 Task: Create a due date automation trigger when advanced on, 2 hours before a card is due add dates with a due date.
Action: Mouse moved to (1183, 350)
Screenshot: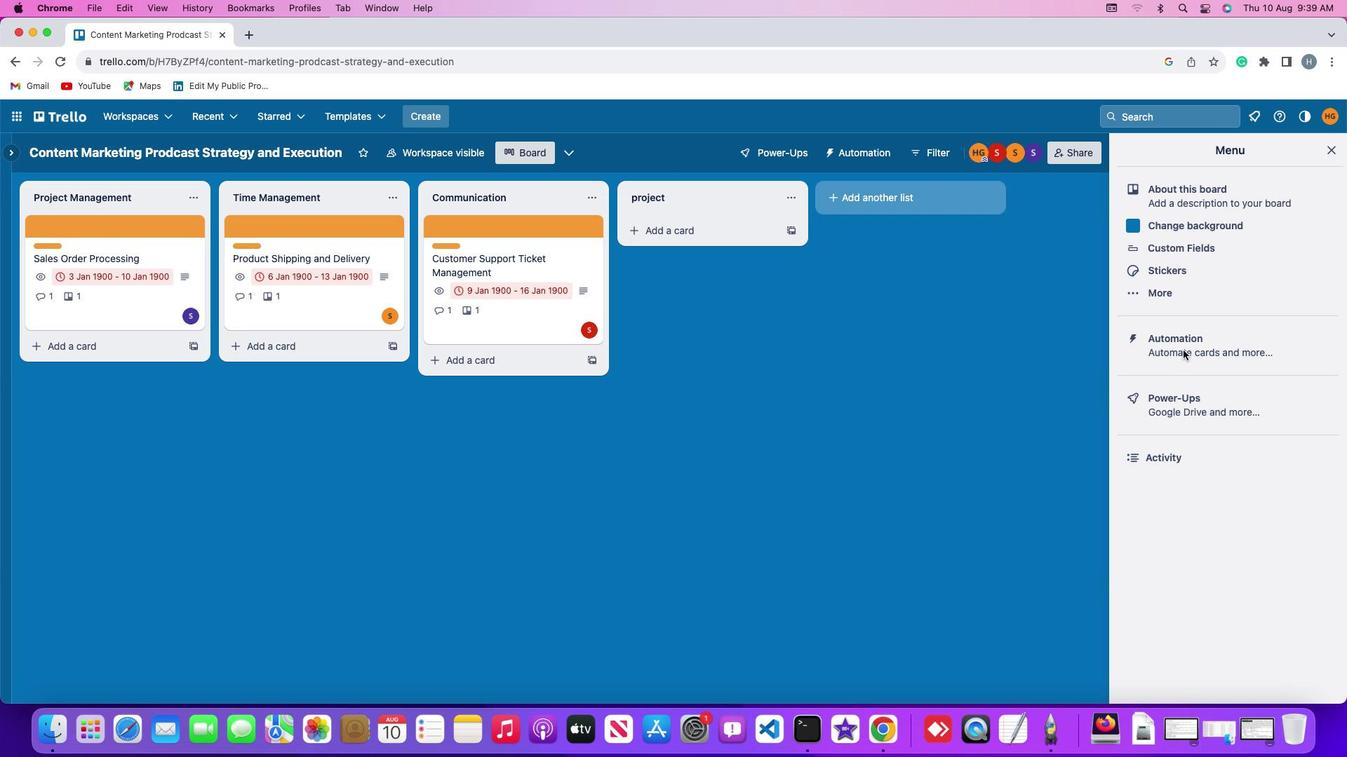 
Action: Mouse pressed left at (1183, 350)
Screenshot: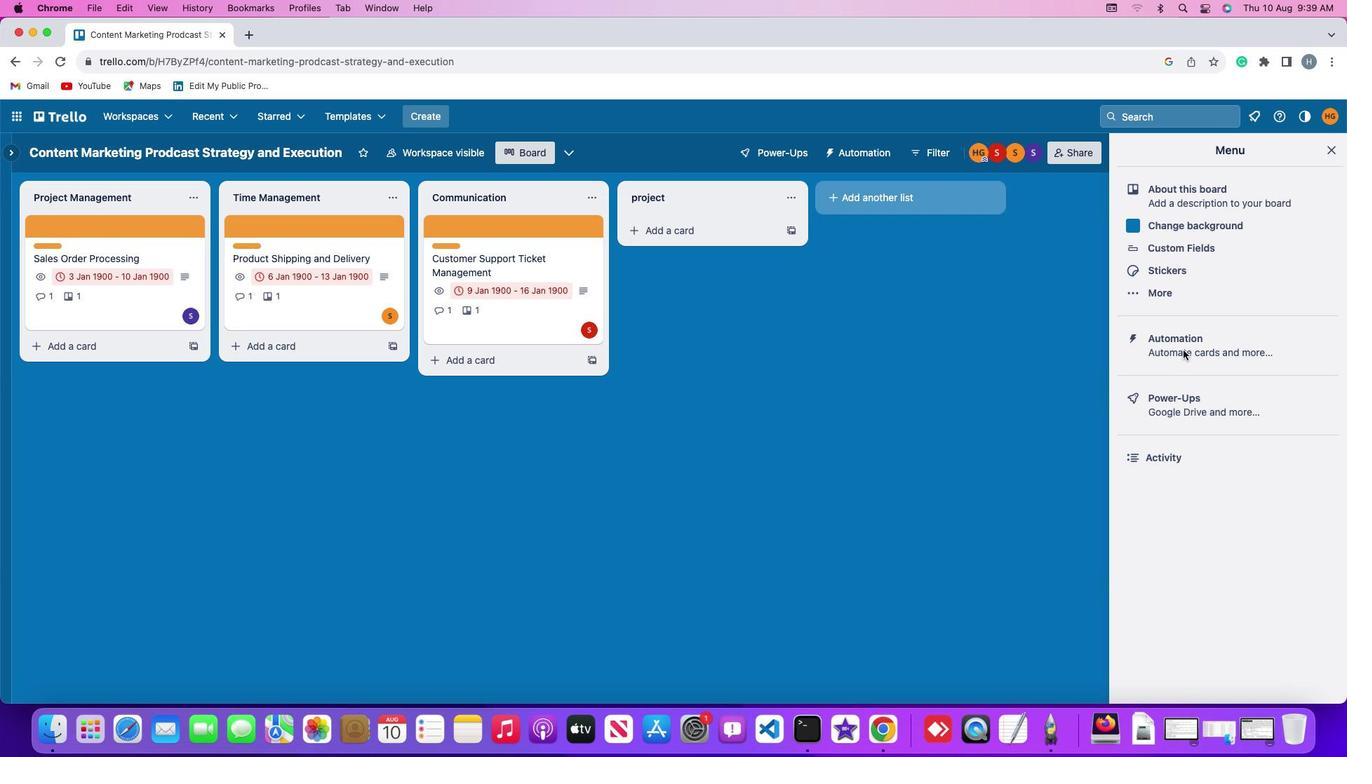 
Action: Mouse pressed left at (1183, 350)
Screenshot: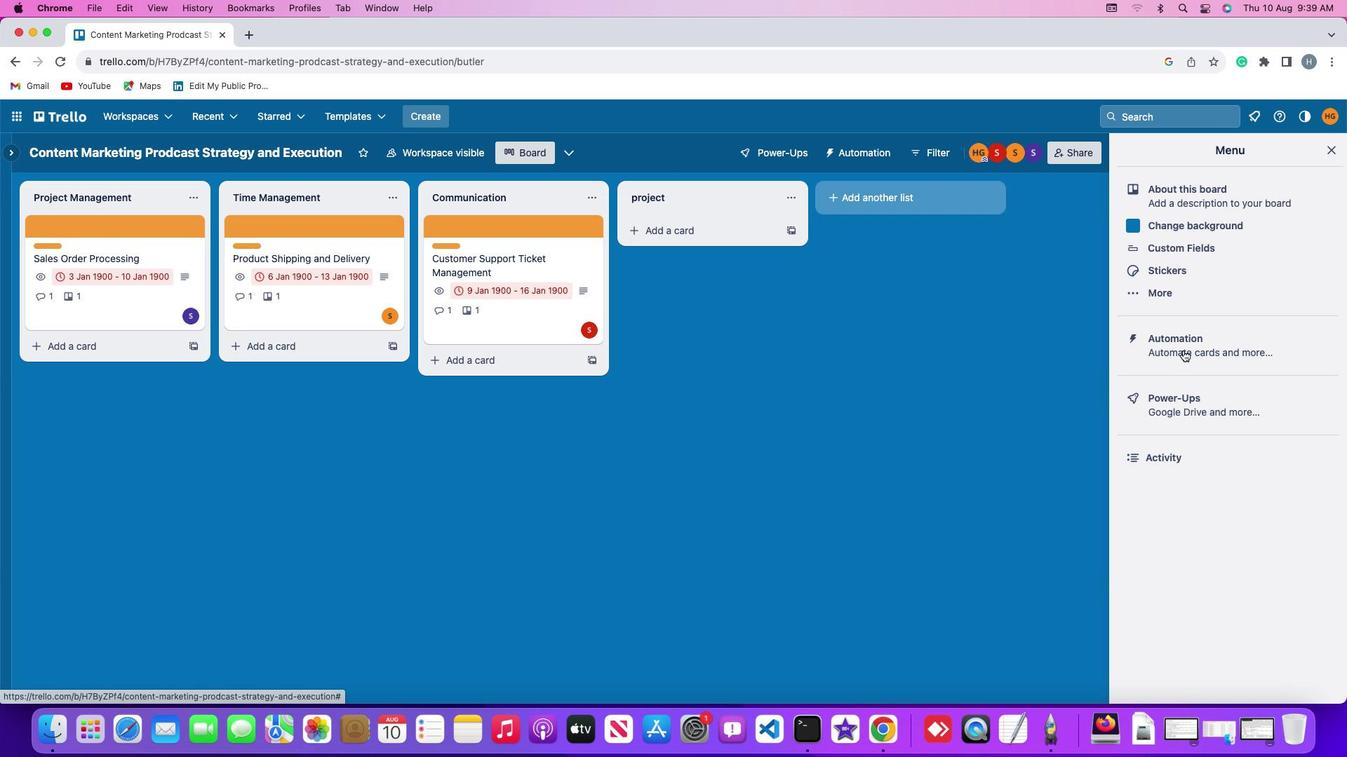 
Action: Mouse moved to (79, 329)
Screenshot: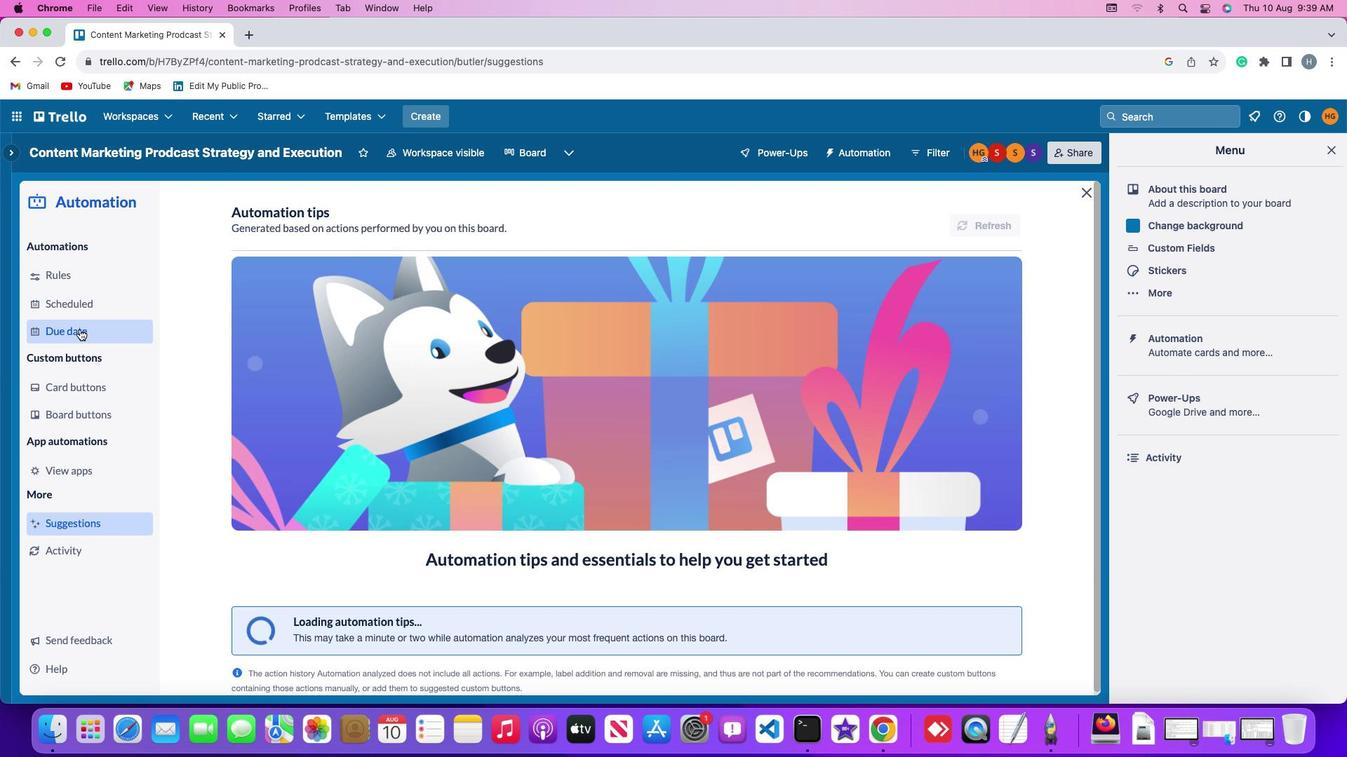 
Action: Mouse pressed left at (79, 329)
Screenshot: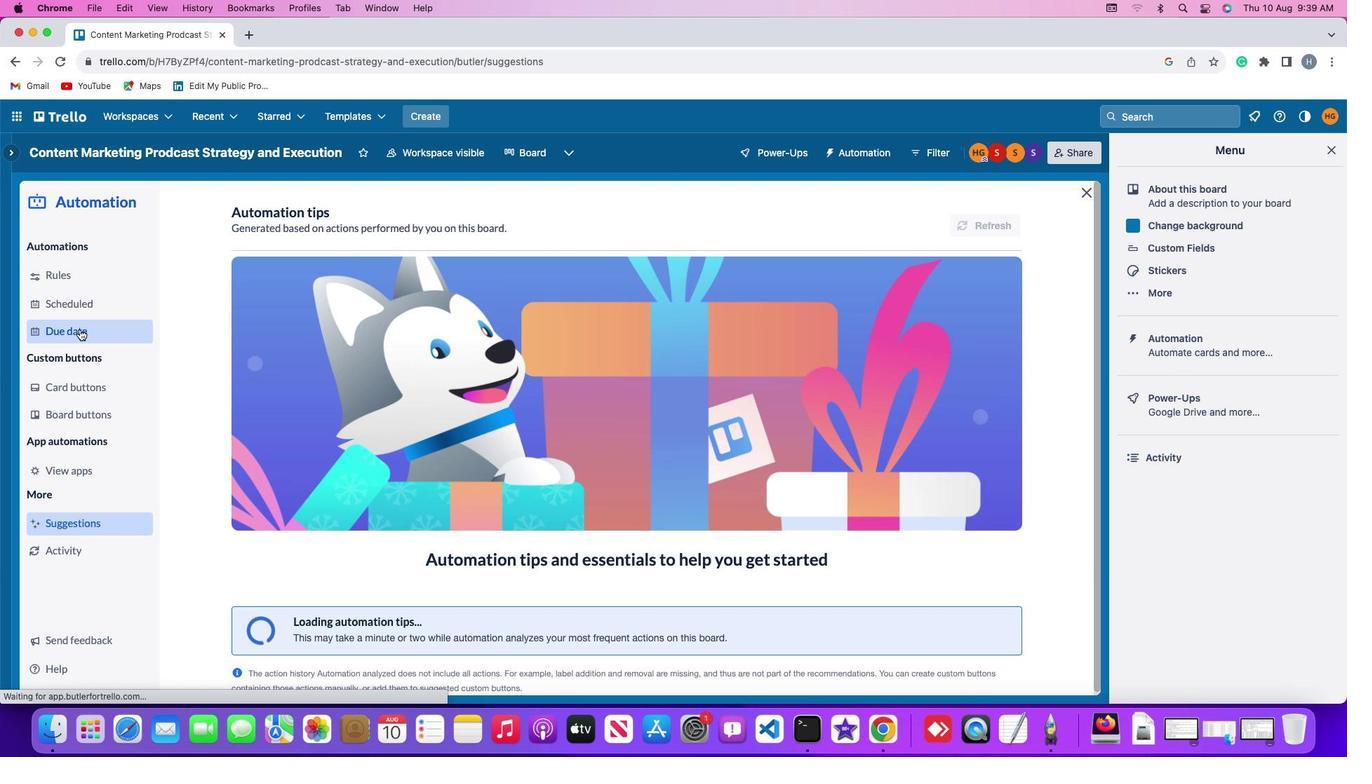 
Action: Mouse moved to (936, 213)
Screenshot: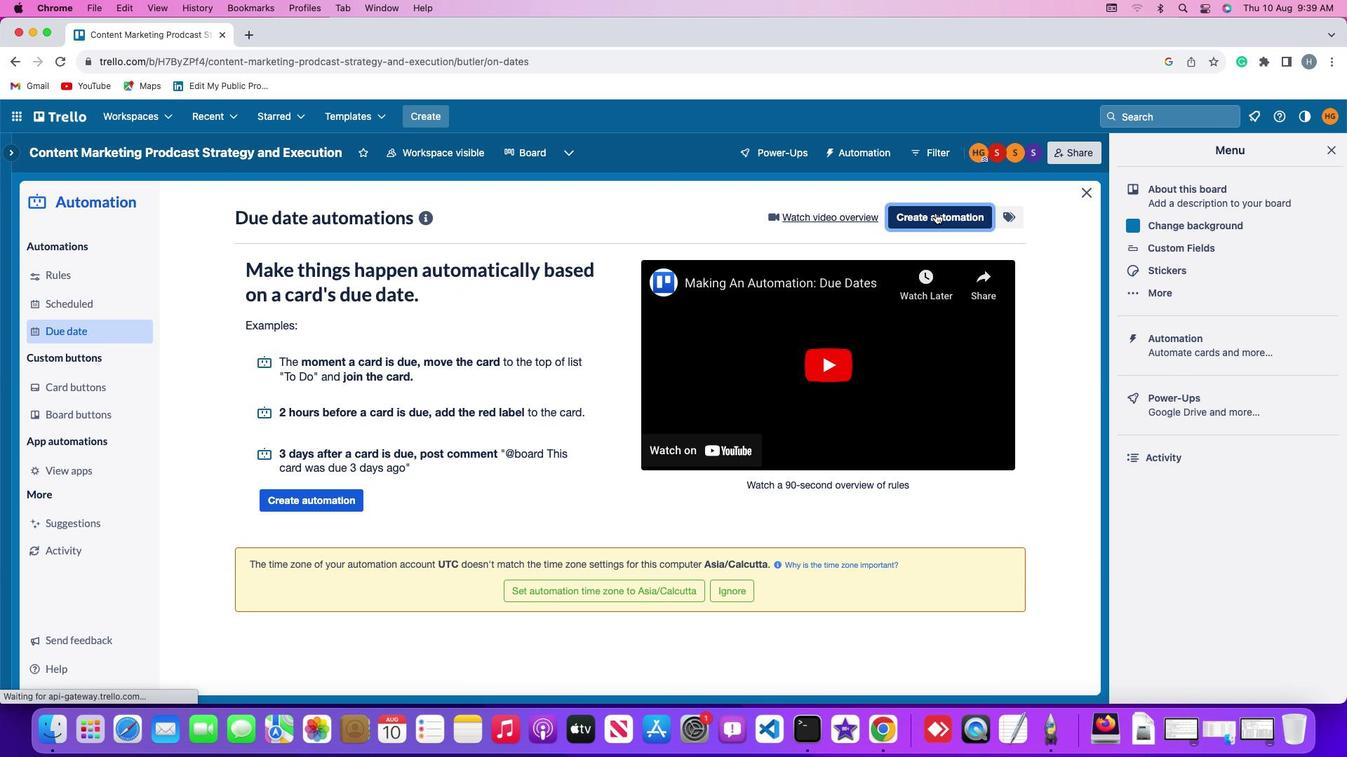 
Action: Mouse pressed left at (936, 213)
Screenshot: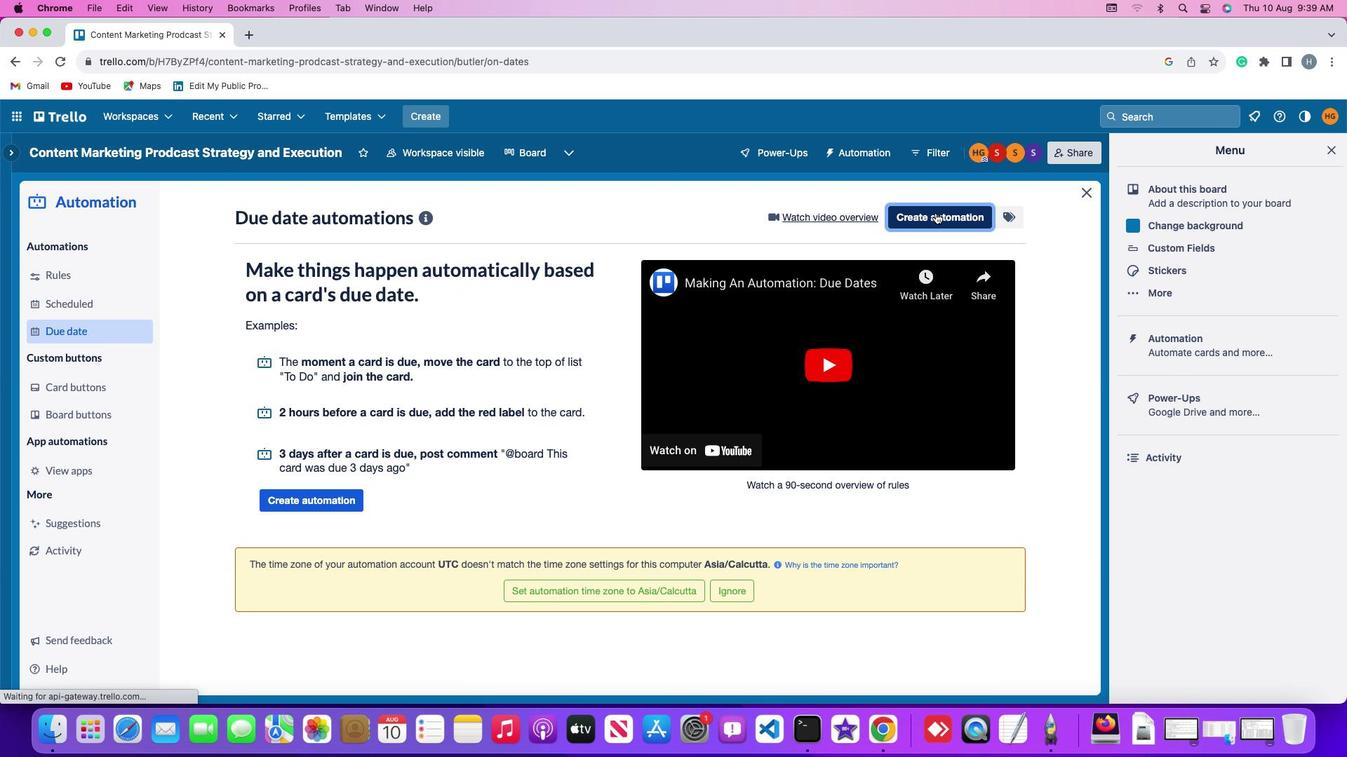 
Action: Mouse moved to (287, 354)
Screenshot: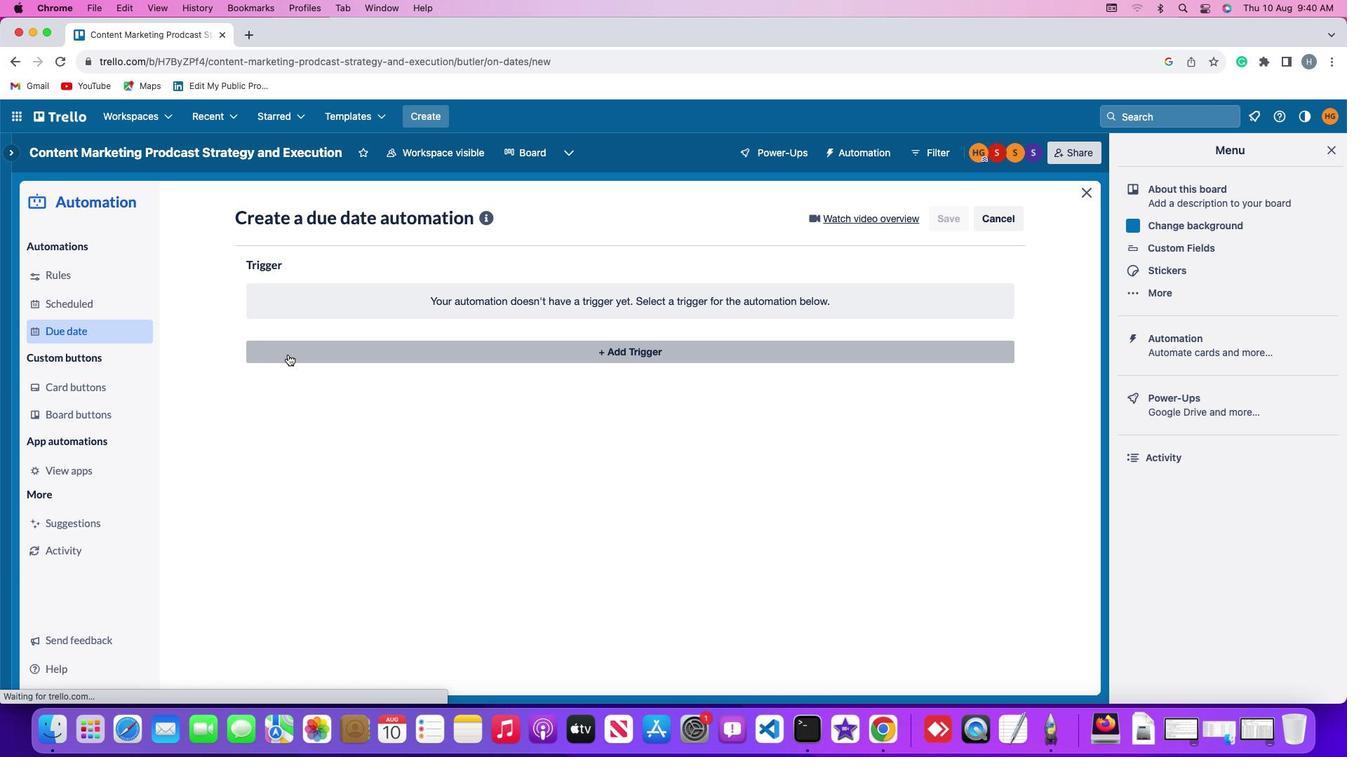
Action: Mouse pressed left at (287, 354)
Screenshot: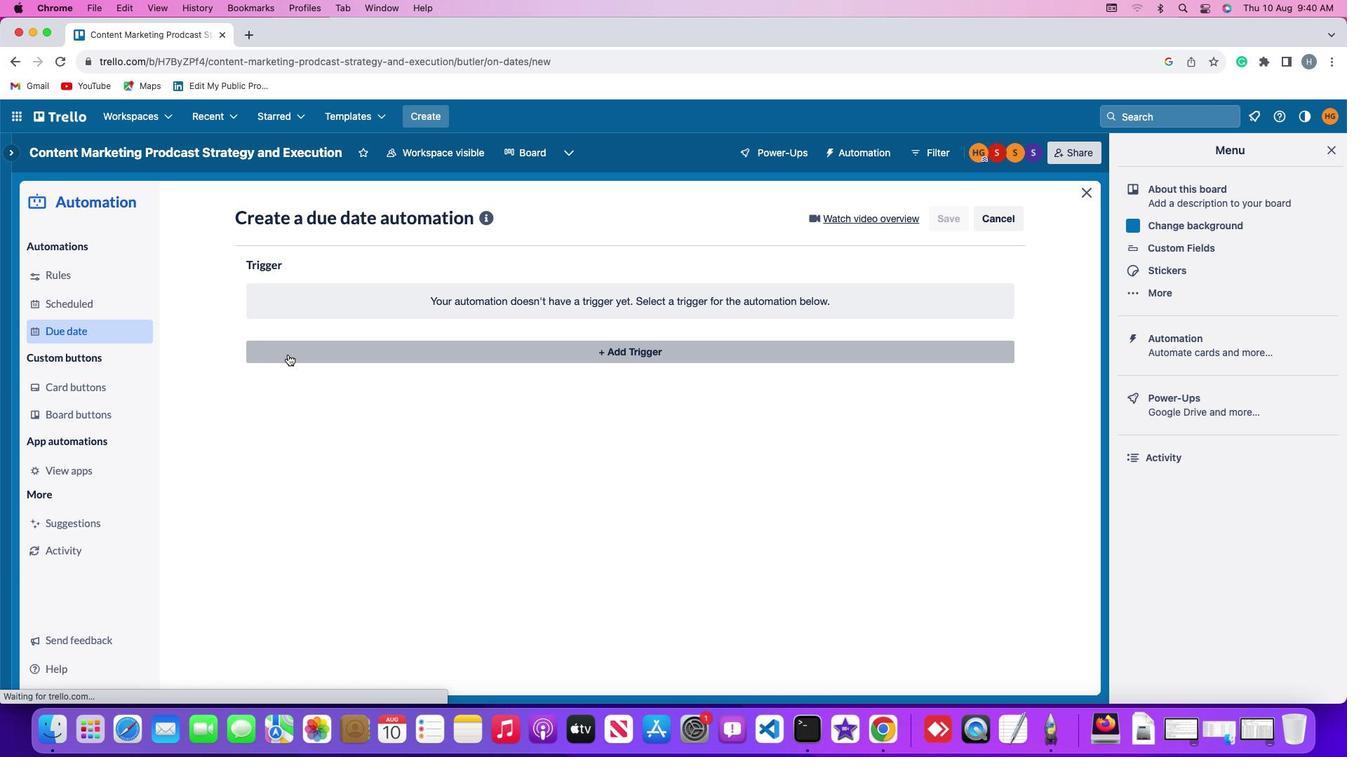 
Action: Mouse moved to (277, 574)
Screenshot: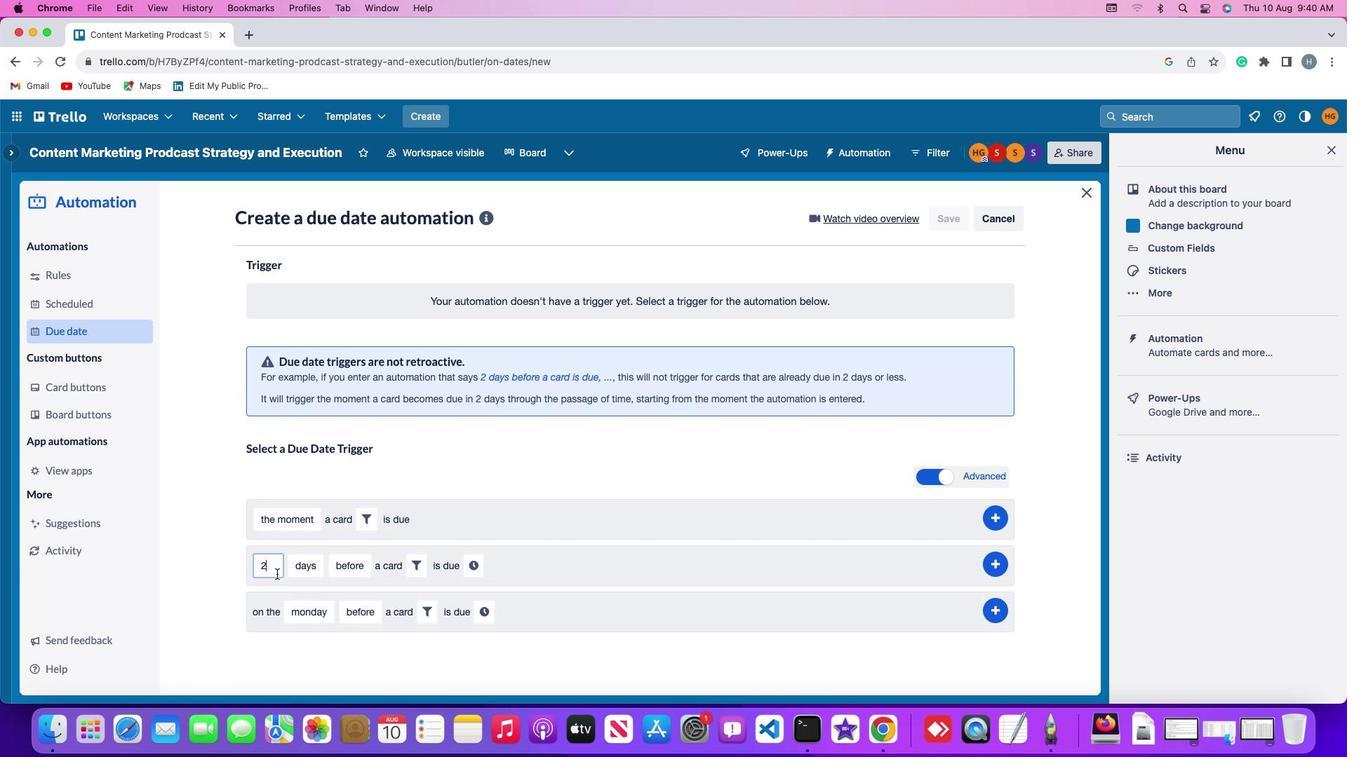 
Action: Mouse pressed left at (277, 574)
Screenshot: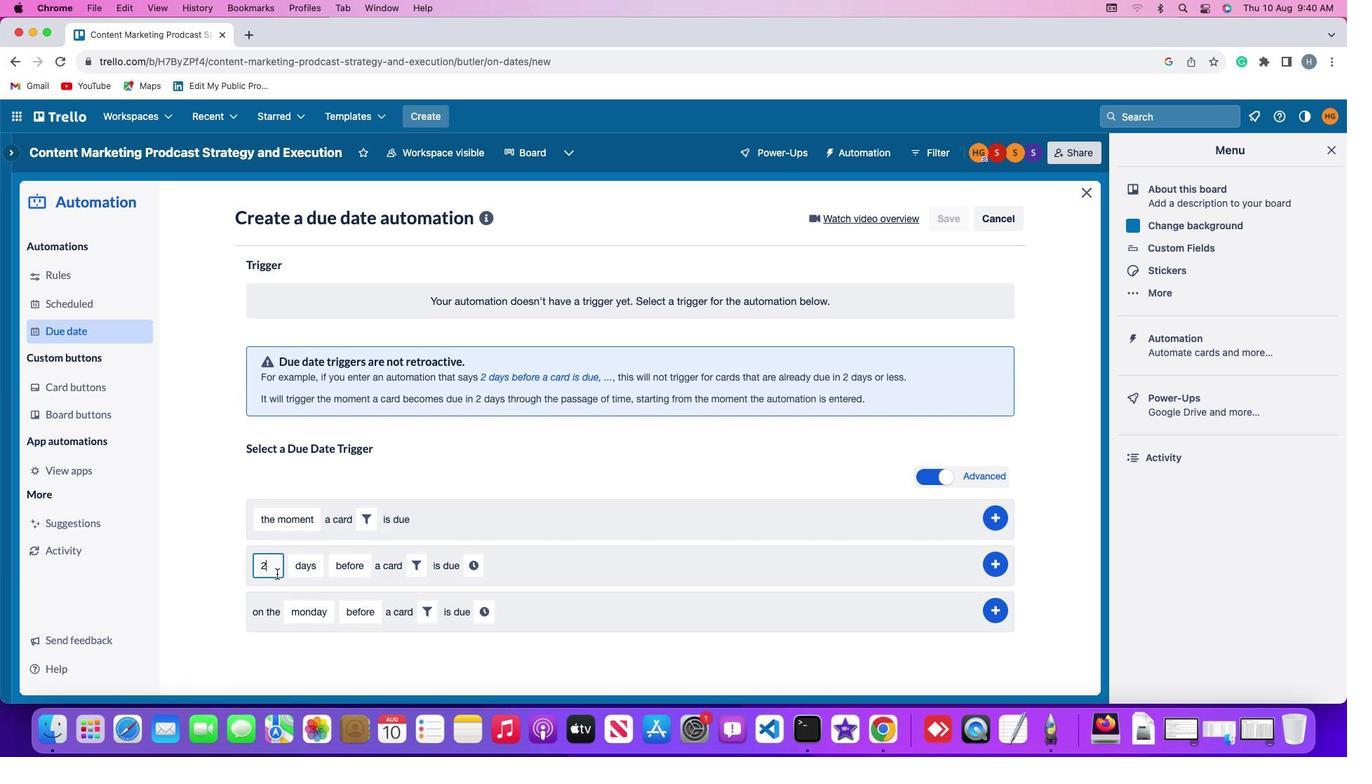 
Action: Mouse moved to (277, 571)
Screenshot: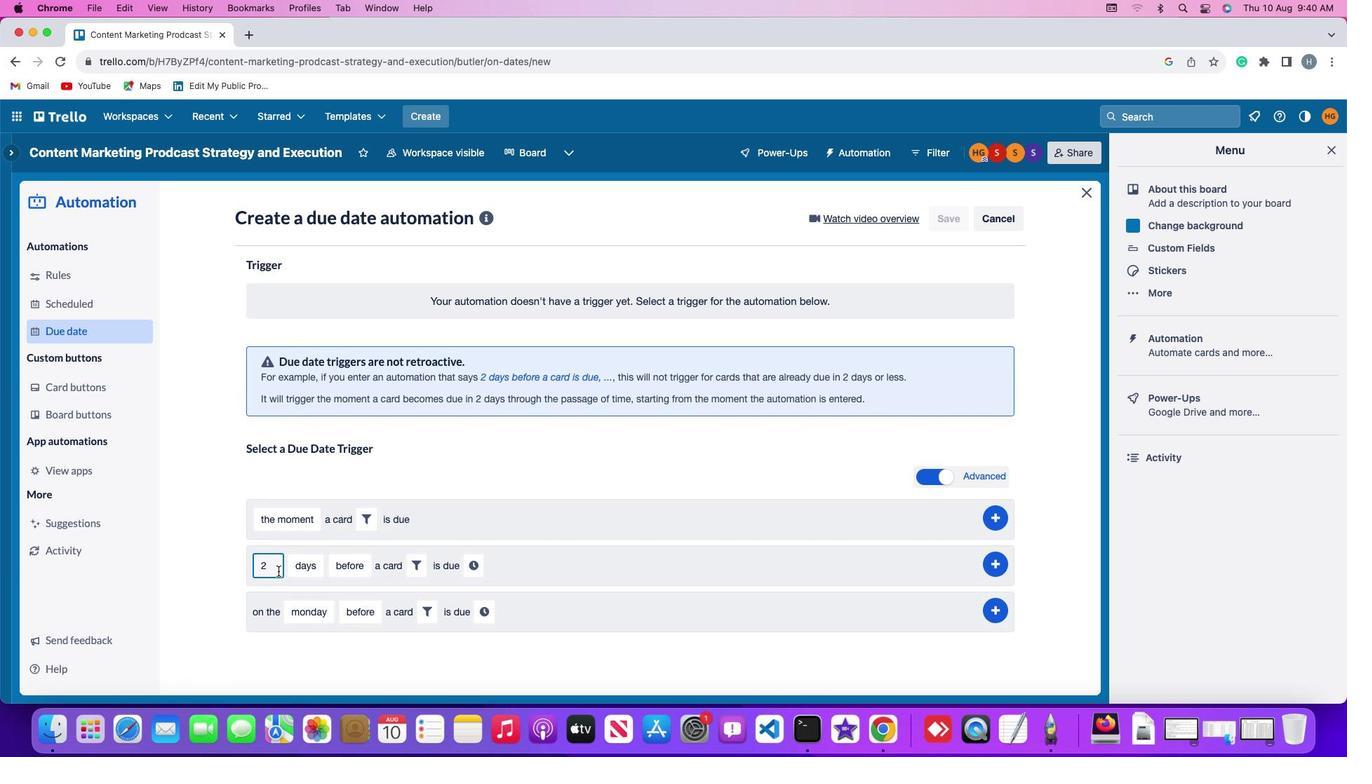 
Action: Key pressed Key.backspace
Screenshot: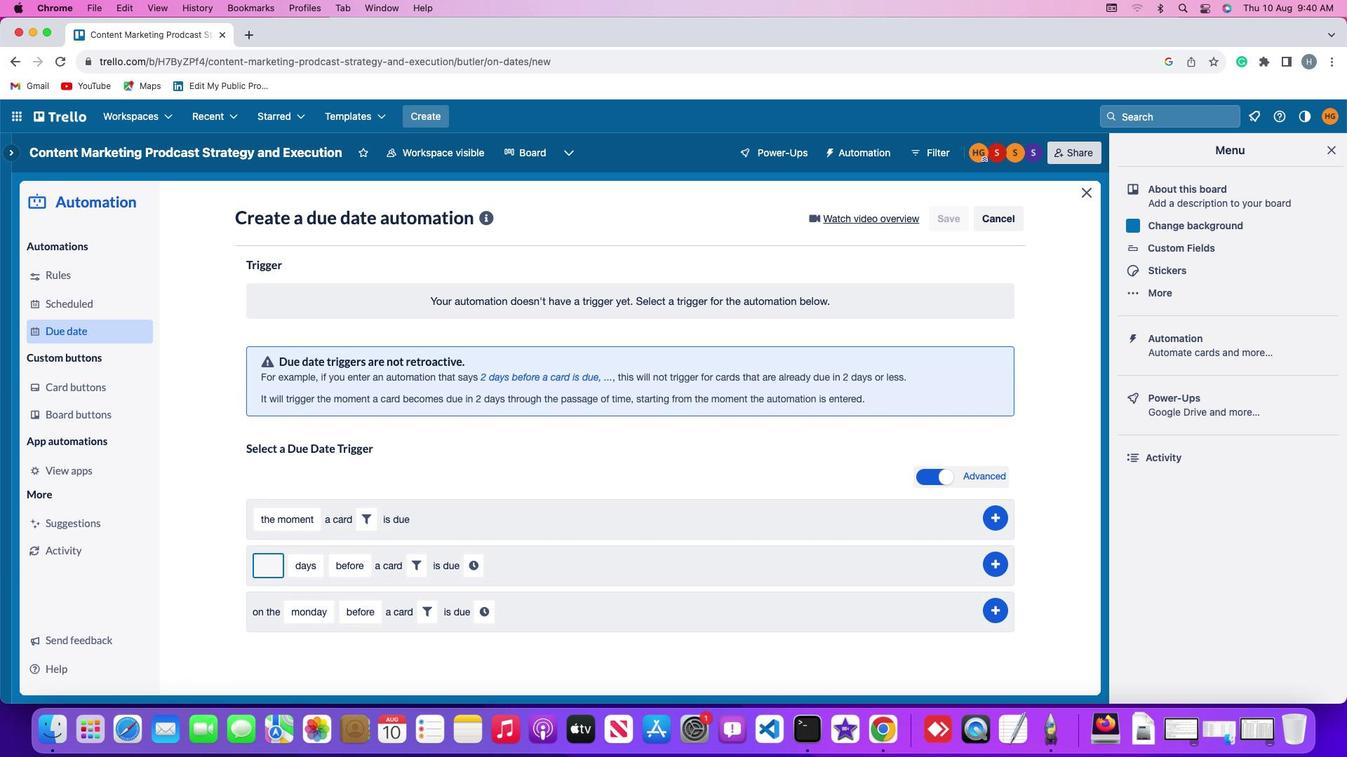 
Action: Mouse moved to (276, 571)
Screenshot: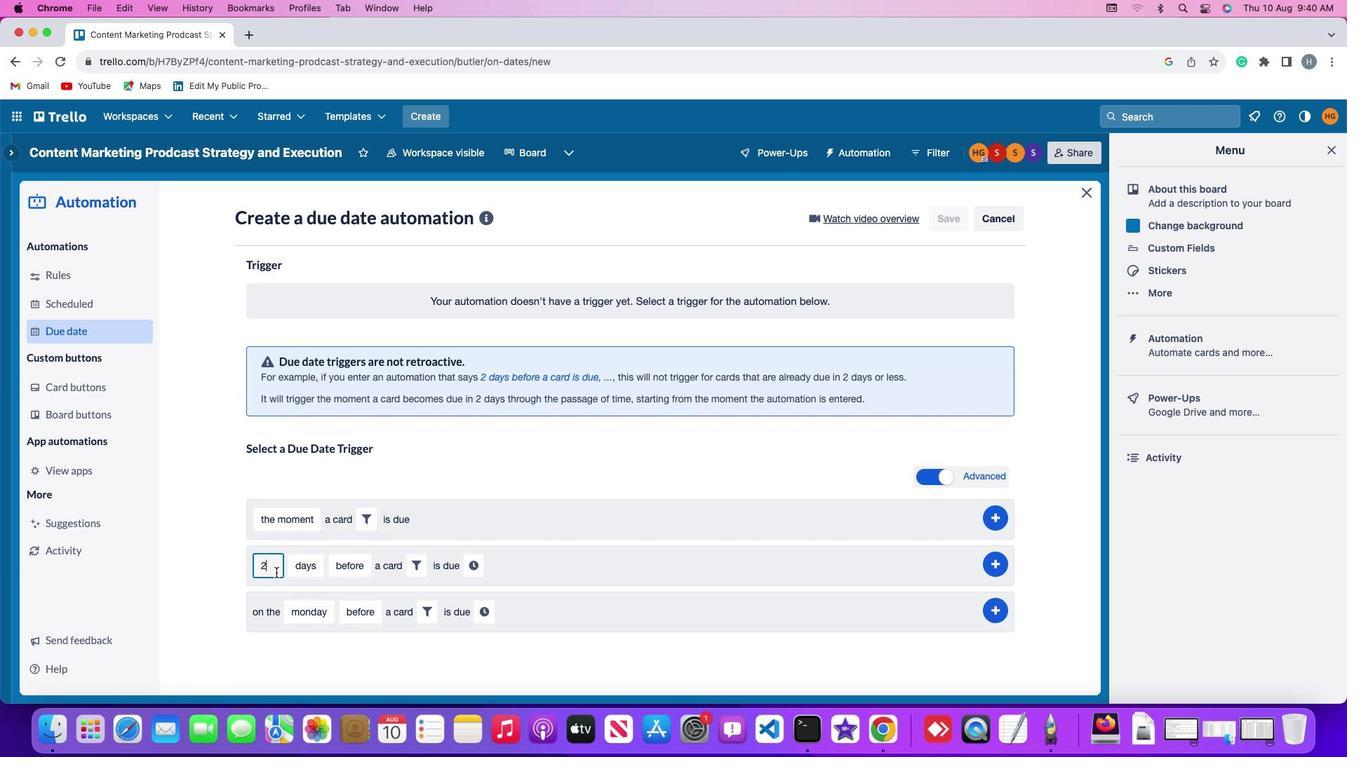
Action: Key pressed '2'
Screenshot: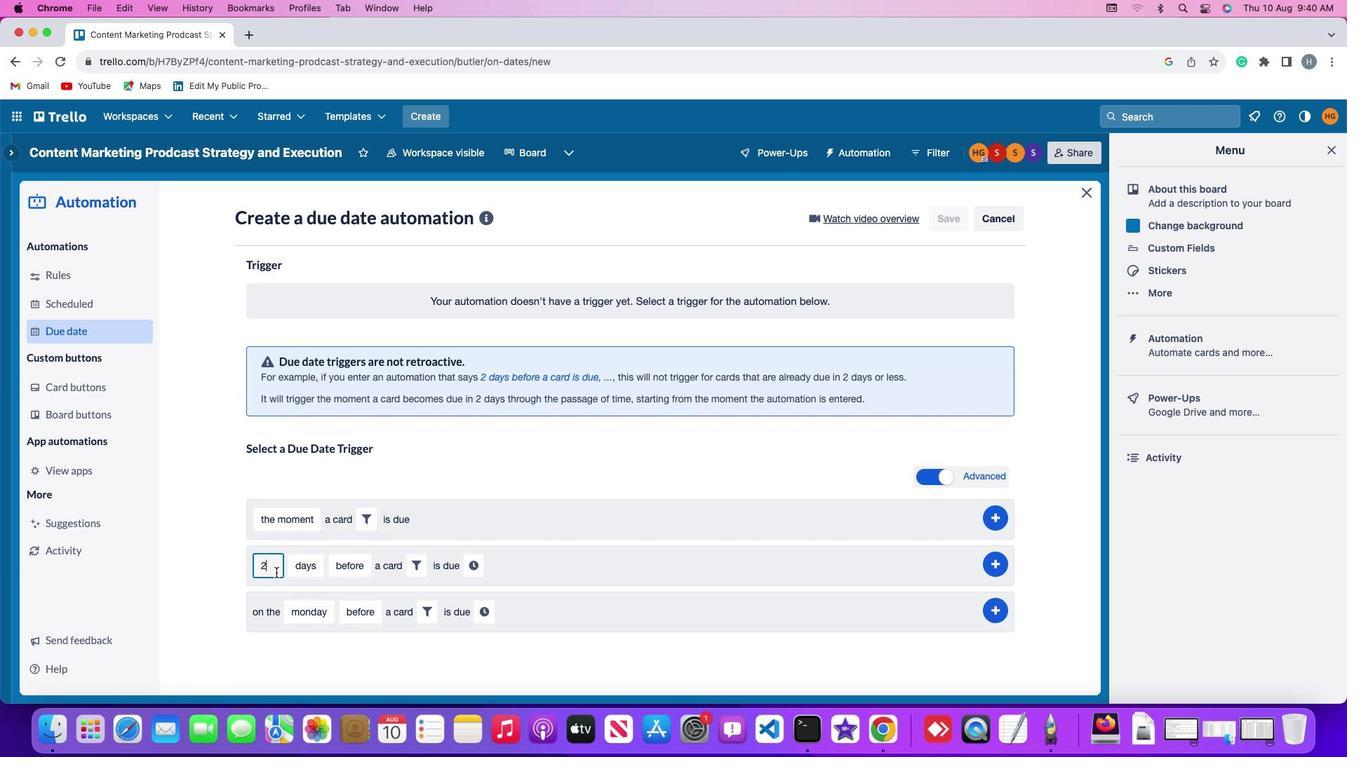 
Action: Mouse moved to (304, 571)
Screenshot: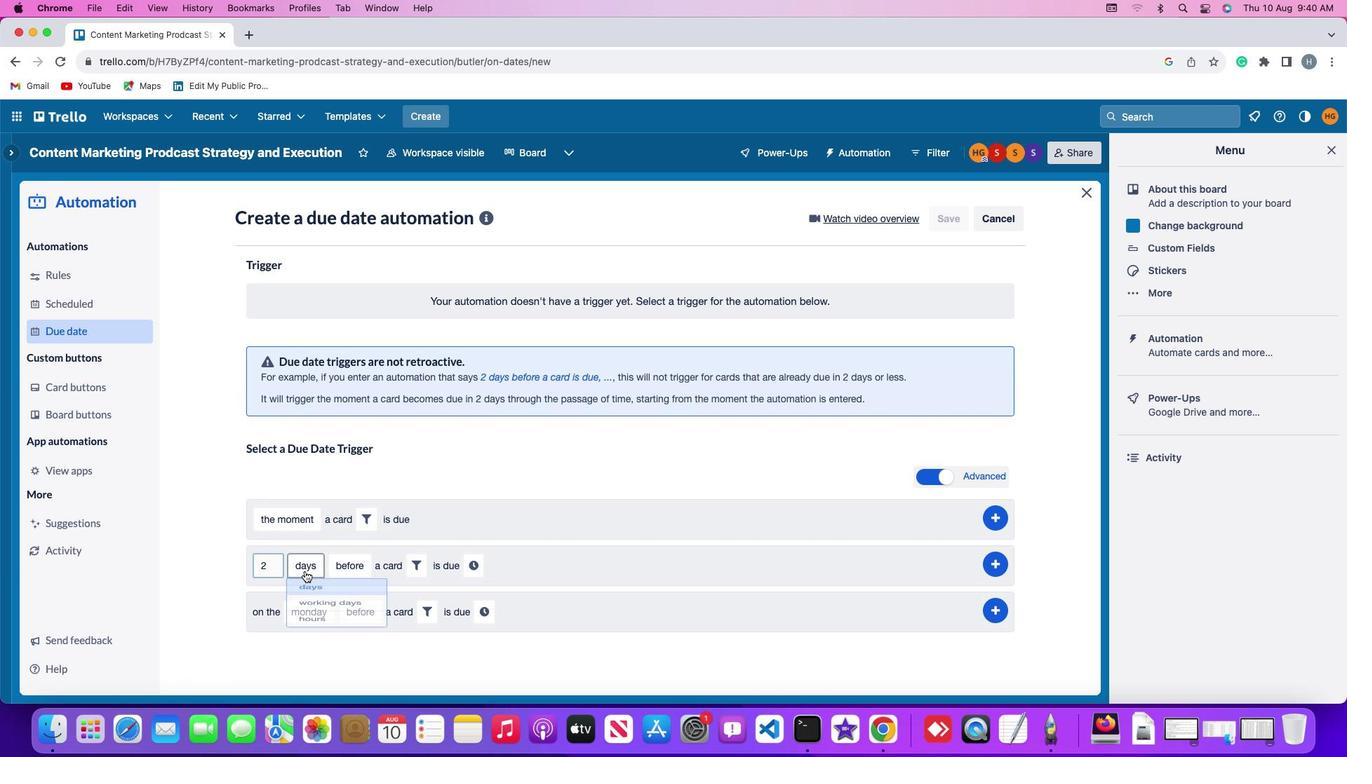
Action: Mouse pressed left at (304, 571)
Screenshot: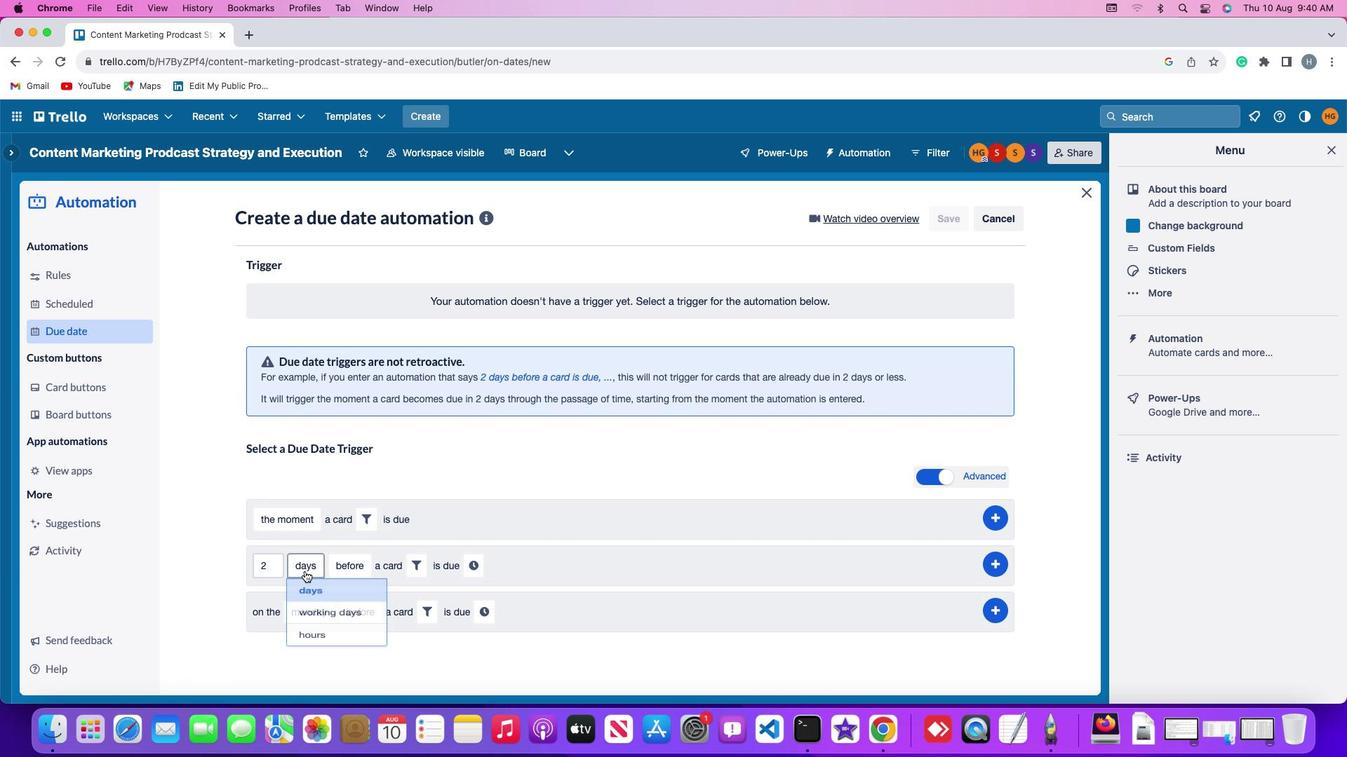 
Action: Mouse moved to (306, 642)
Screenshot: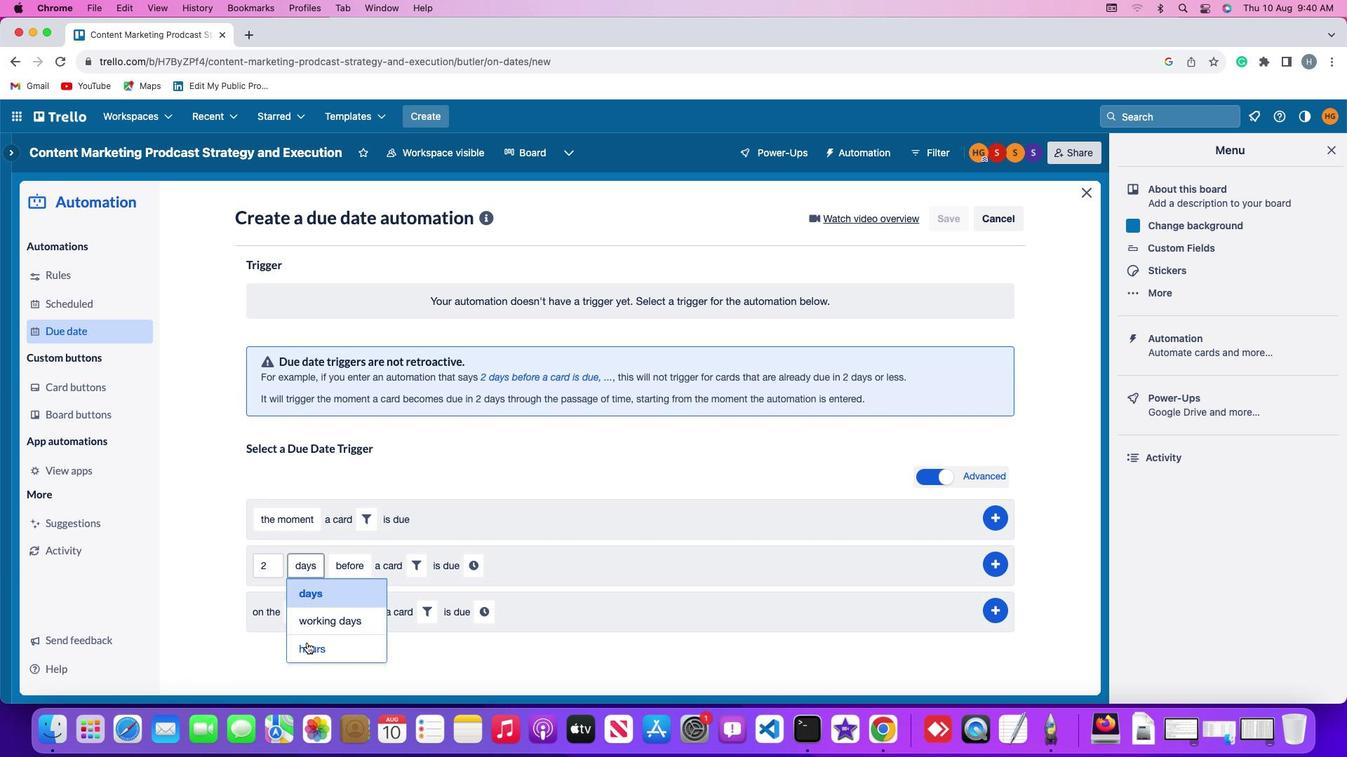 
Action: Mouse pressed left at (306, 642)
Screenshot: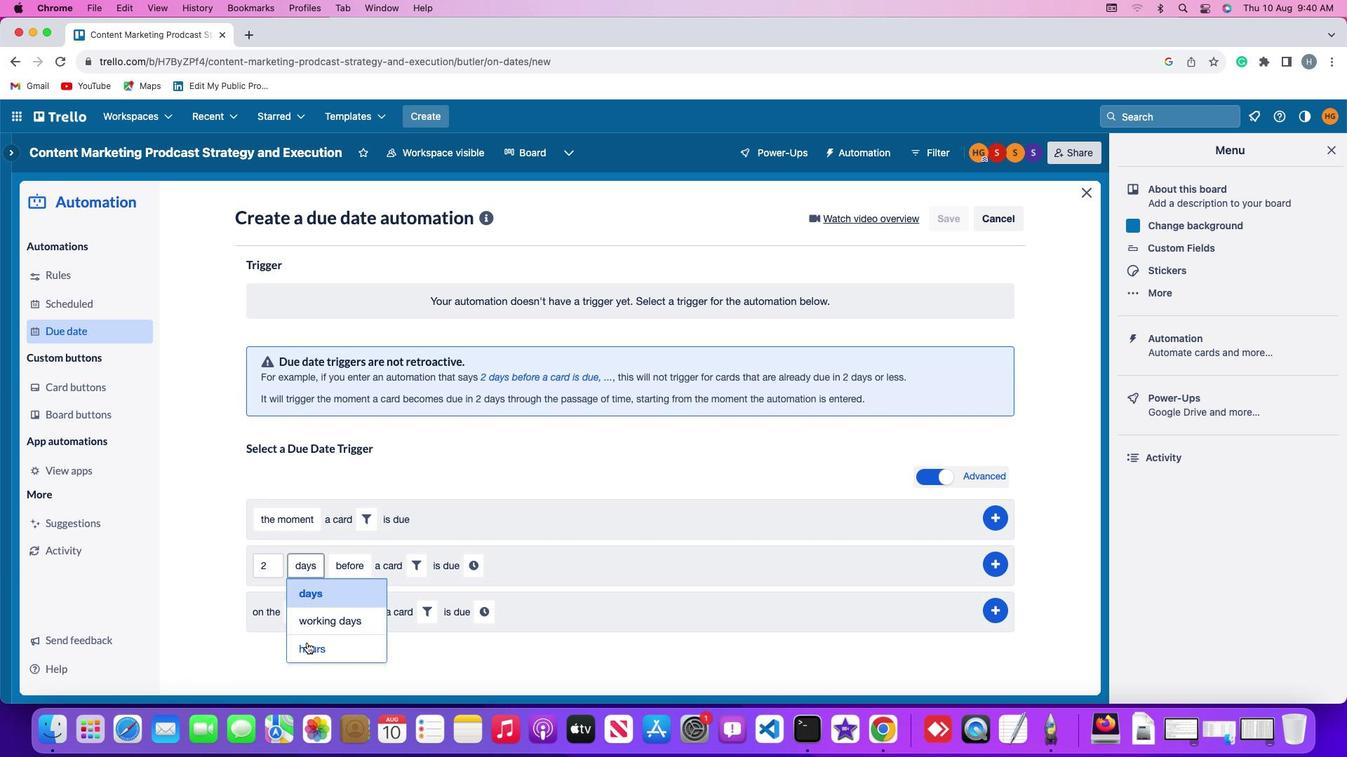 
Action: Mouse moved to (354, 567)
Screenshot: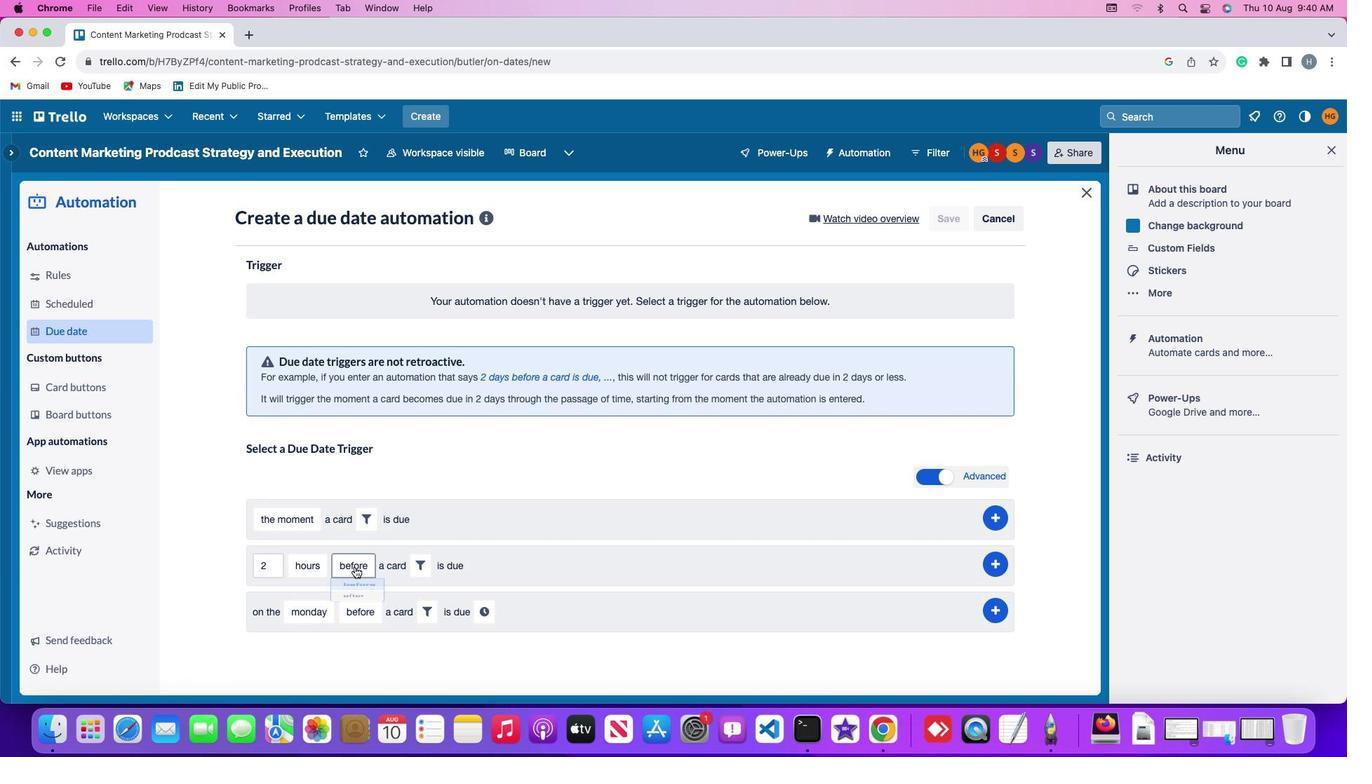 
Action: Mouse pressed left at (354, 567)
Screenshot: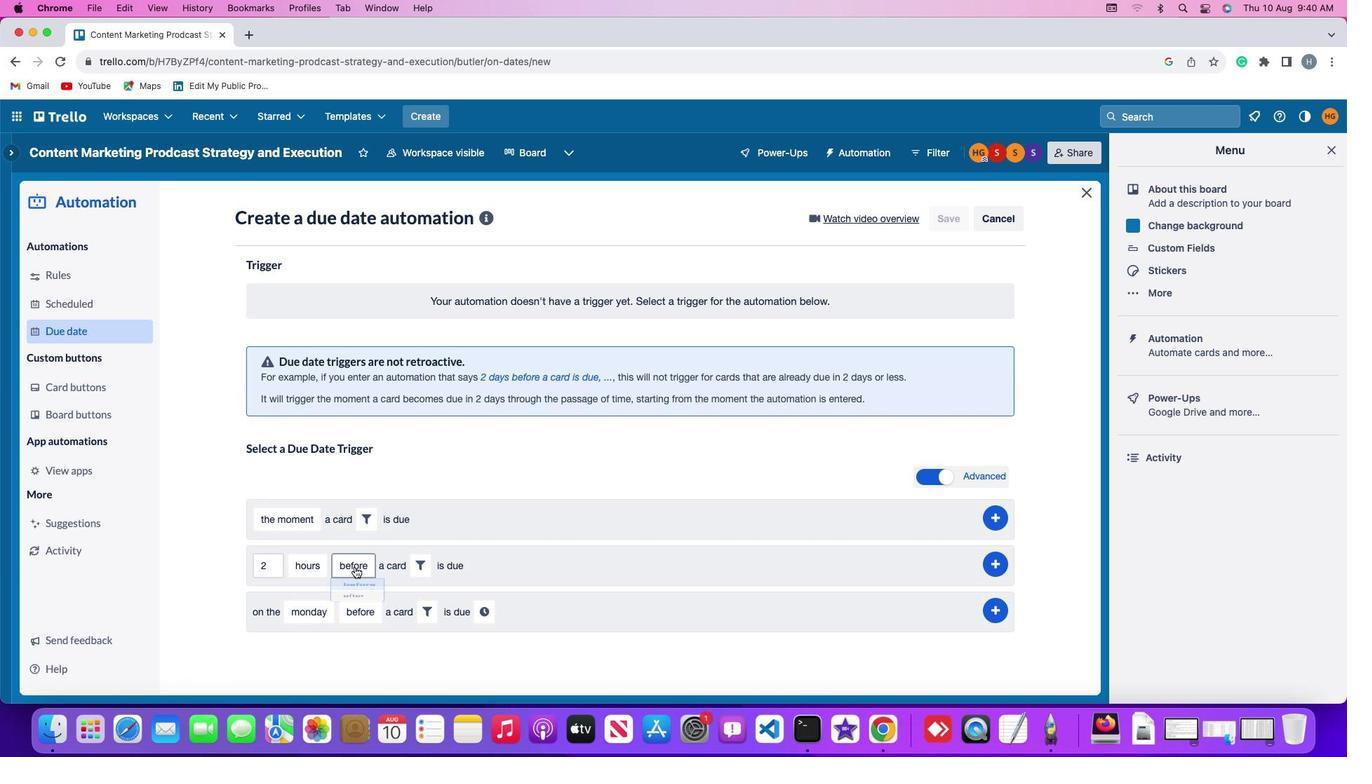 
Action: Mouse moved to (362, 586)
Screenshot: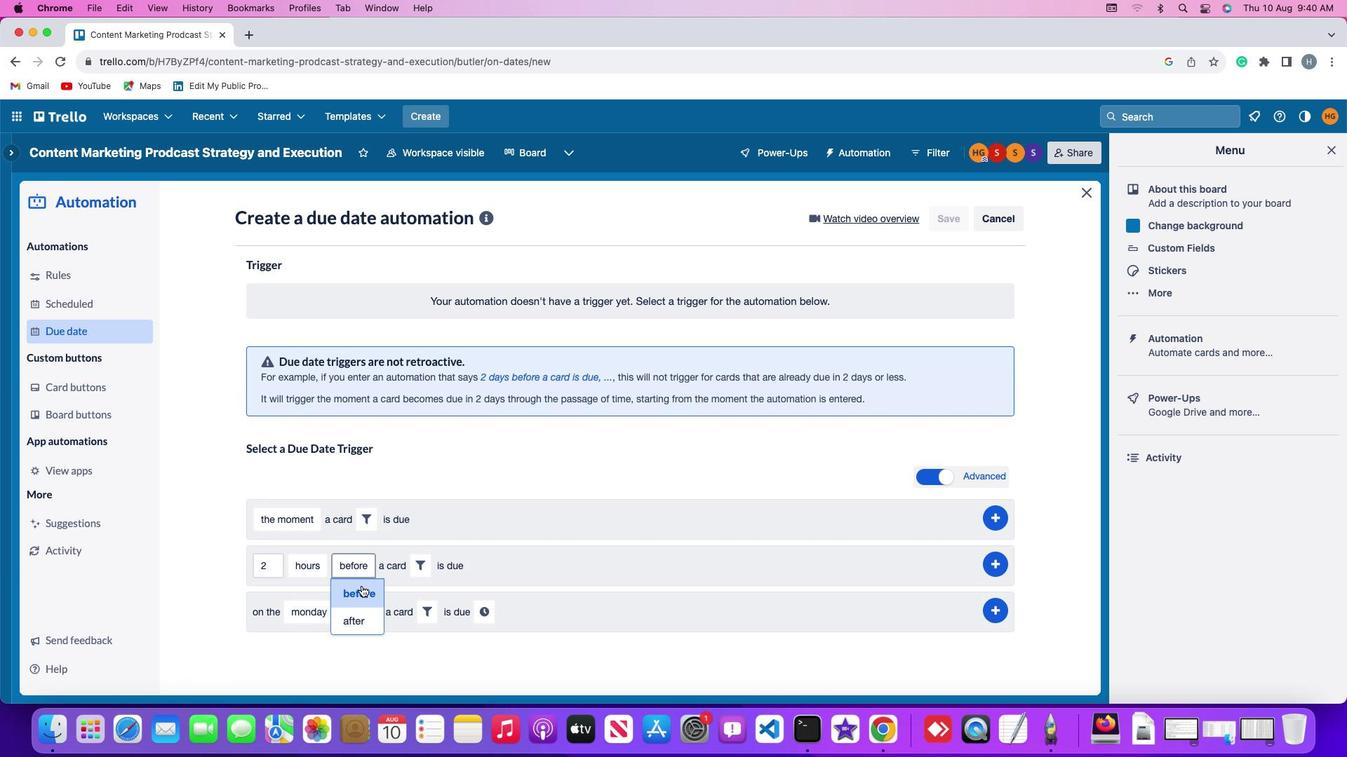 
Action: Mouse pressed left at (362, 586)
Screenshot: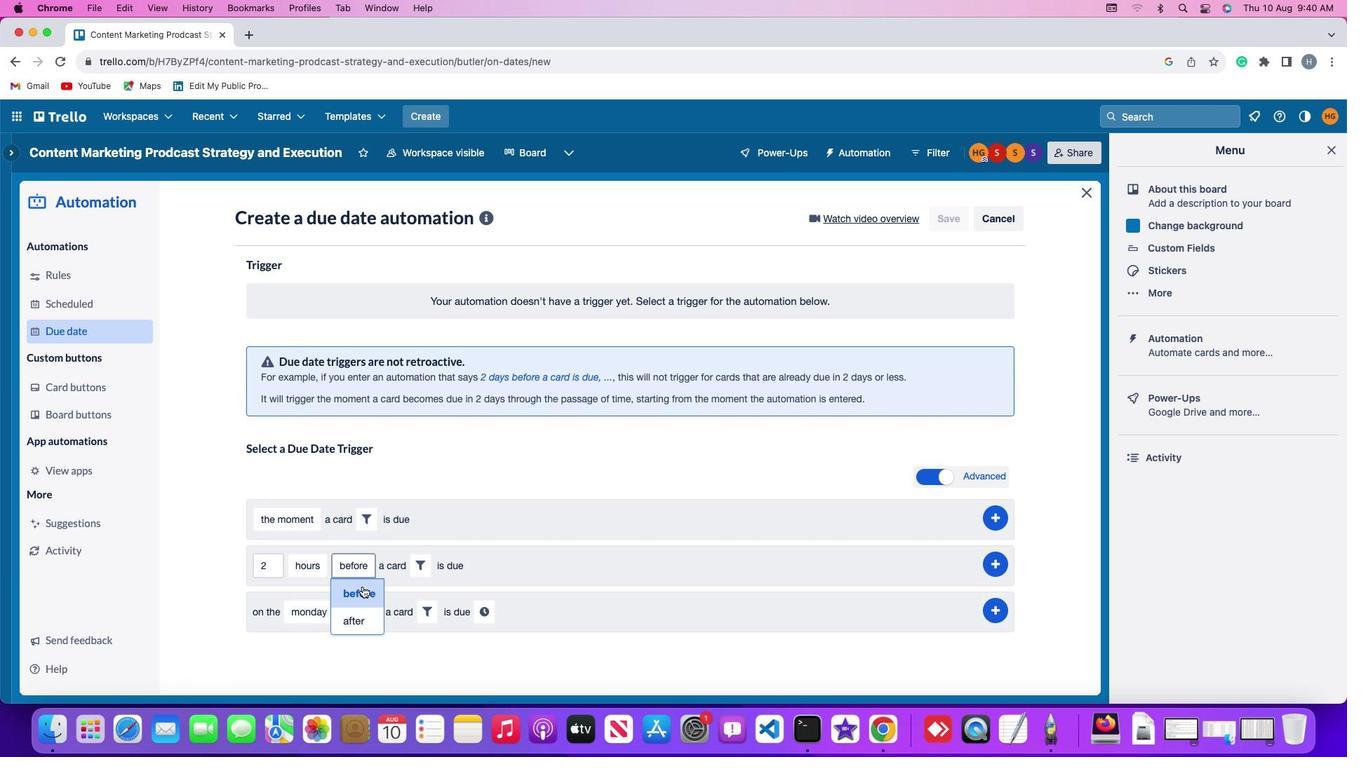 
Action: Mouse moved to (419, 569)
Screenshot: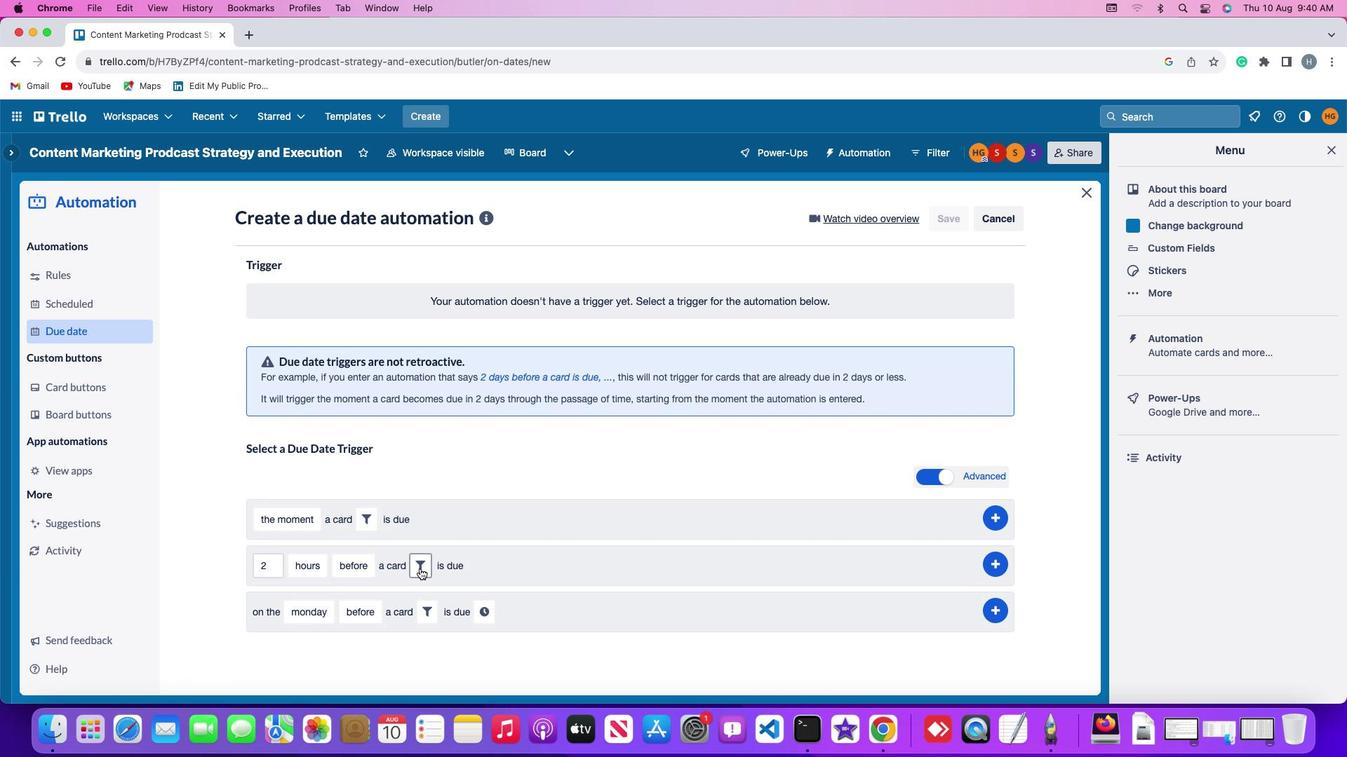 
Action: Mouse pressed left at (419, 569)
Screenshot: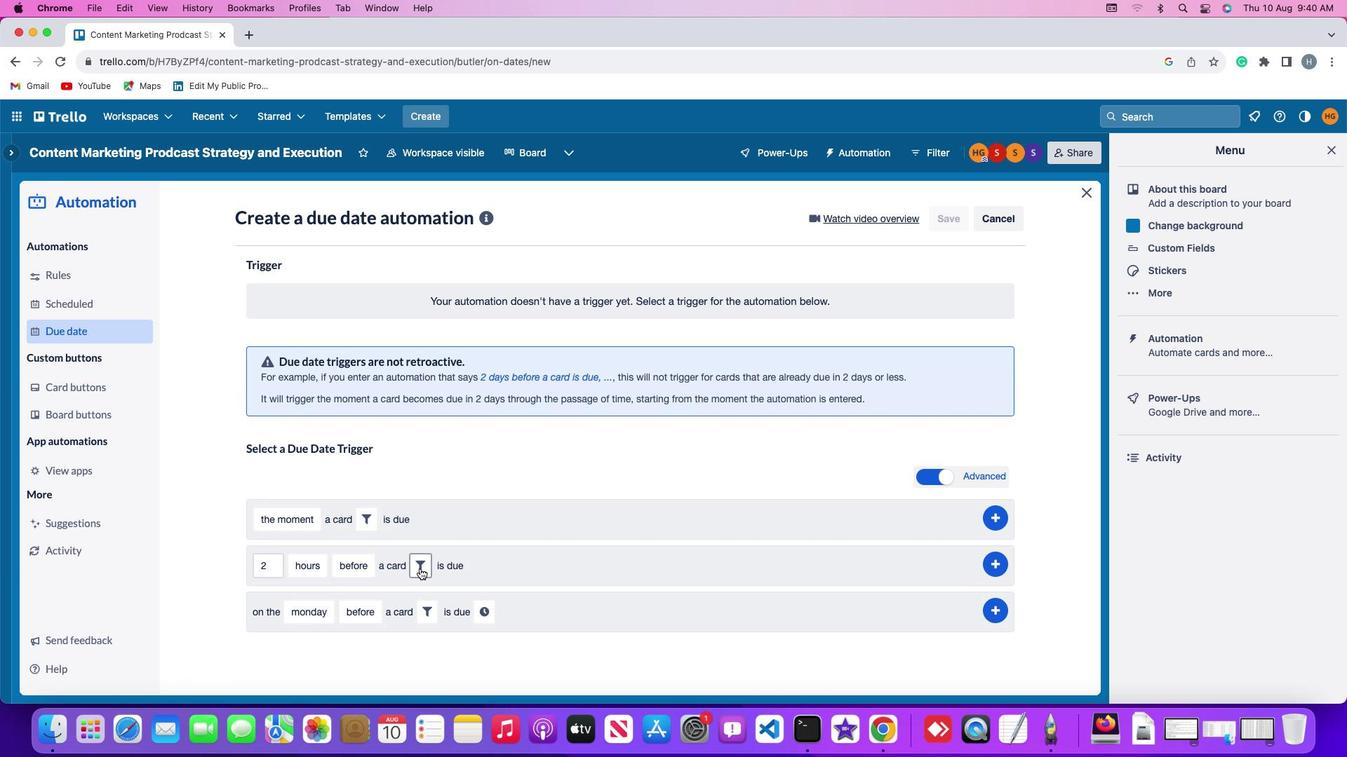 
Action: Mouse moved to (365, 652)
Screenshot: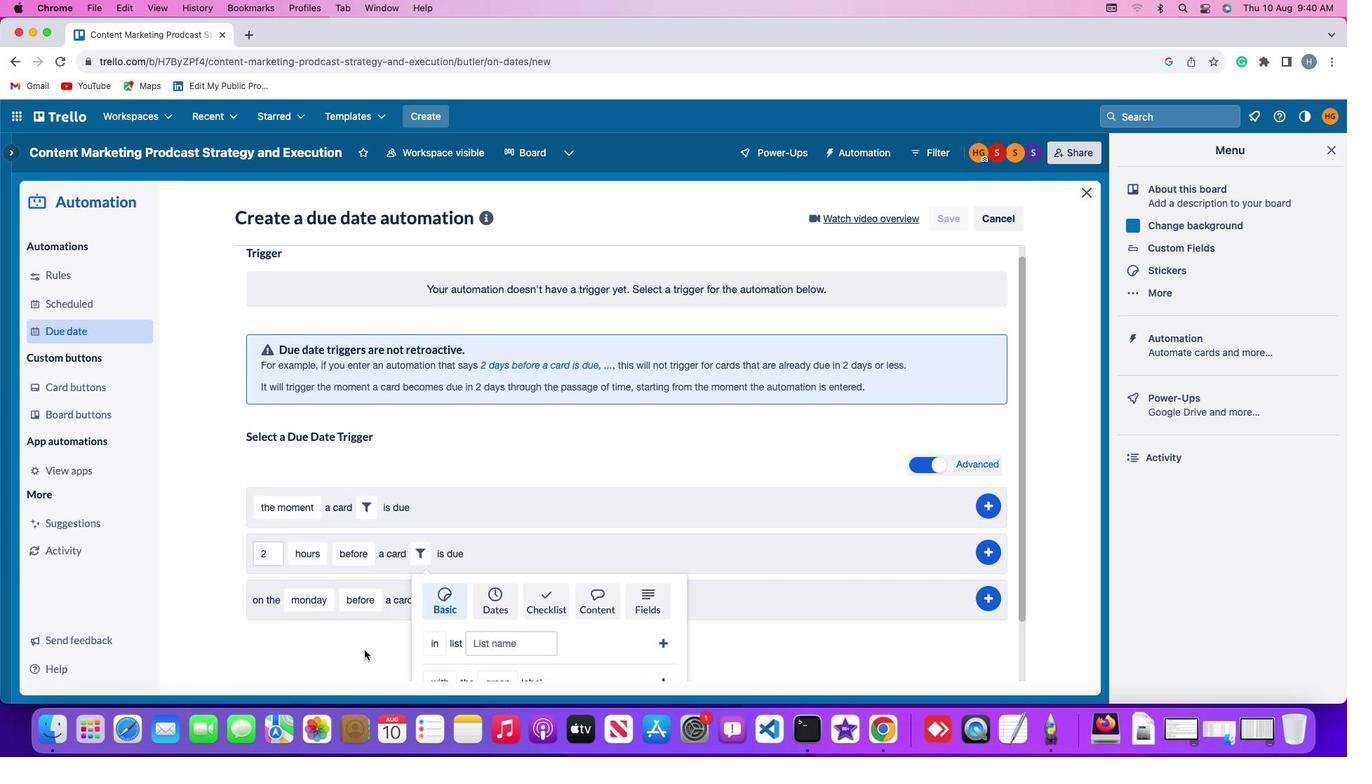 
Action: Mouse scrolled (365, 652) with delta (0, 0)
Screenshot: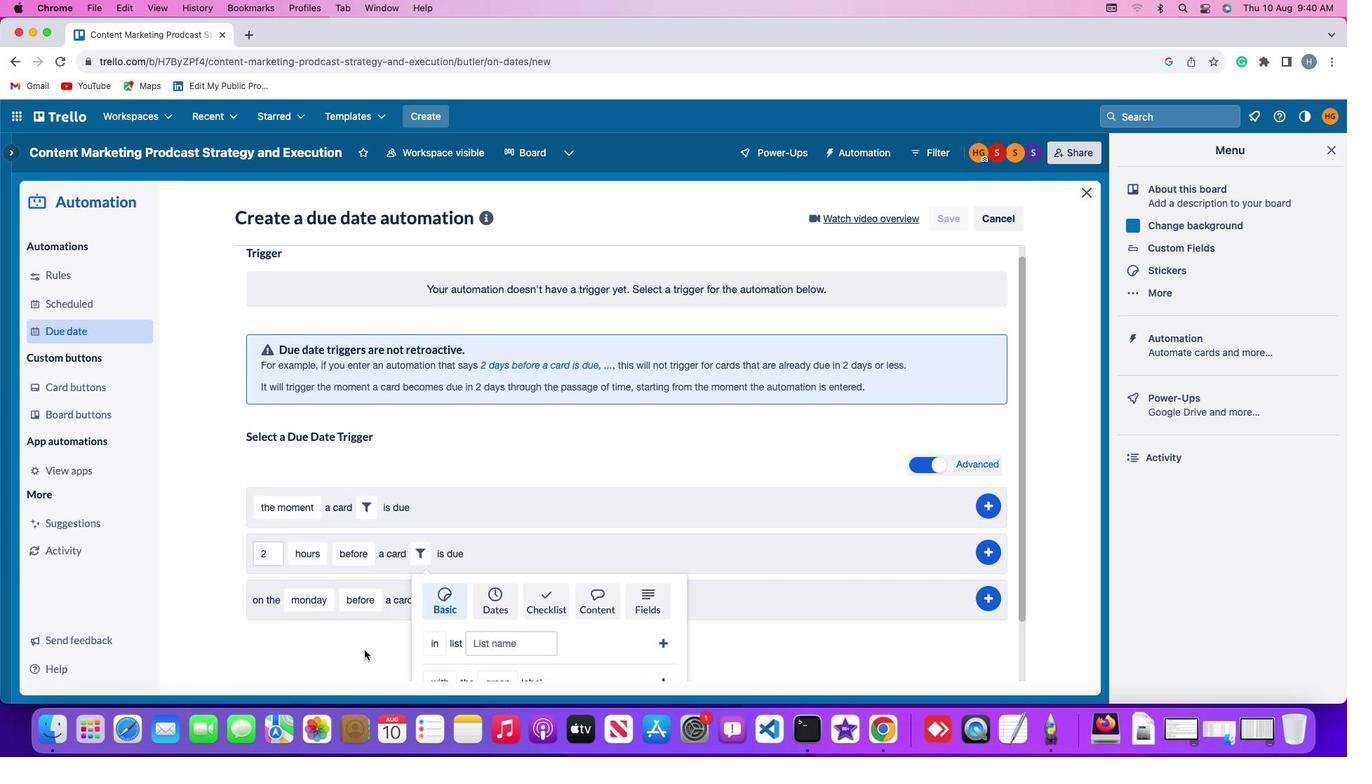 
Action: Mouse scrolled (365, 652) with delta (0, 0)
Screenshot: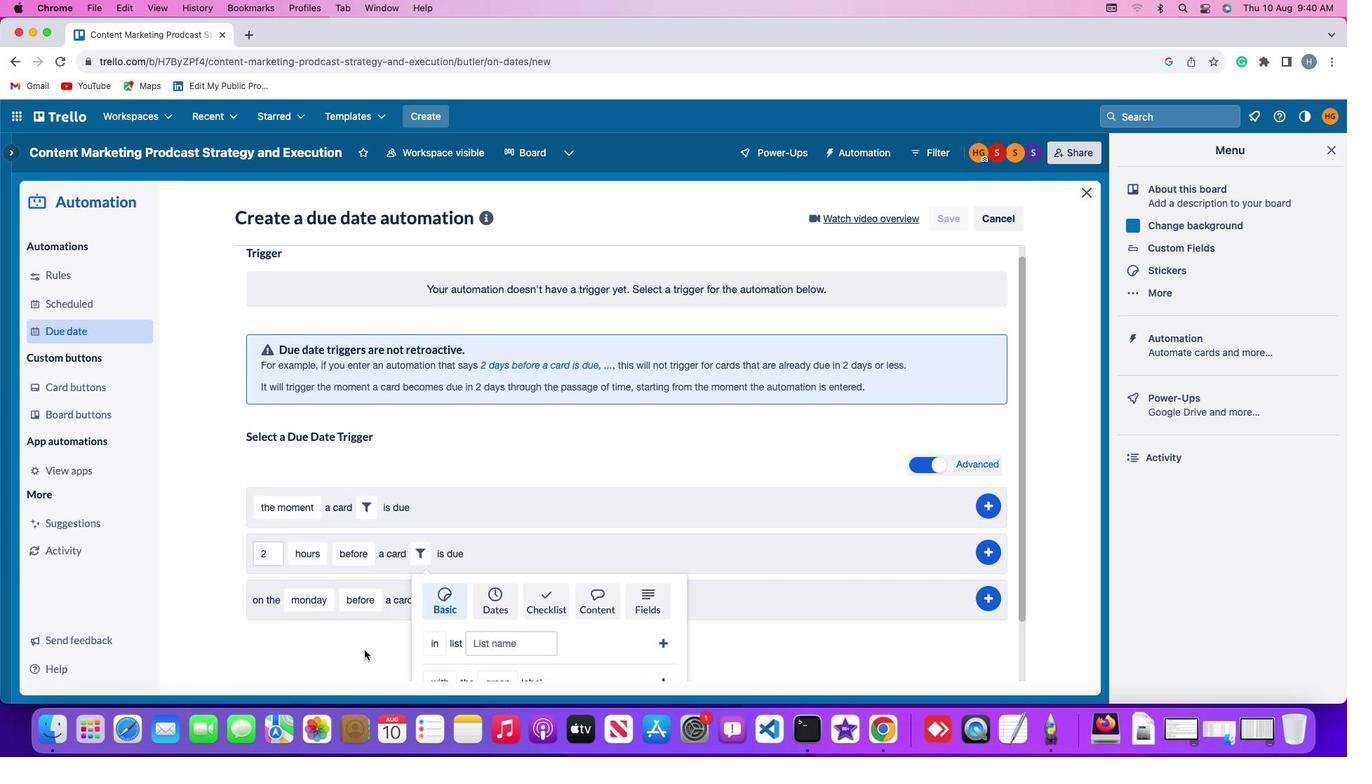 
Action: Mouse scrolled (365, 652) with delta (0, -2)
Screenshot: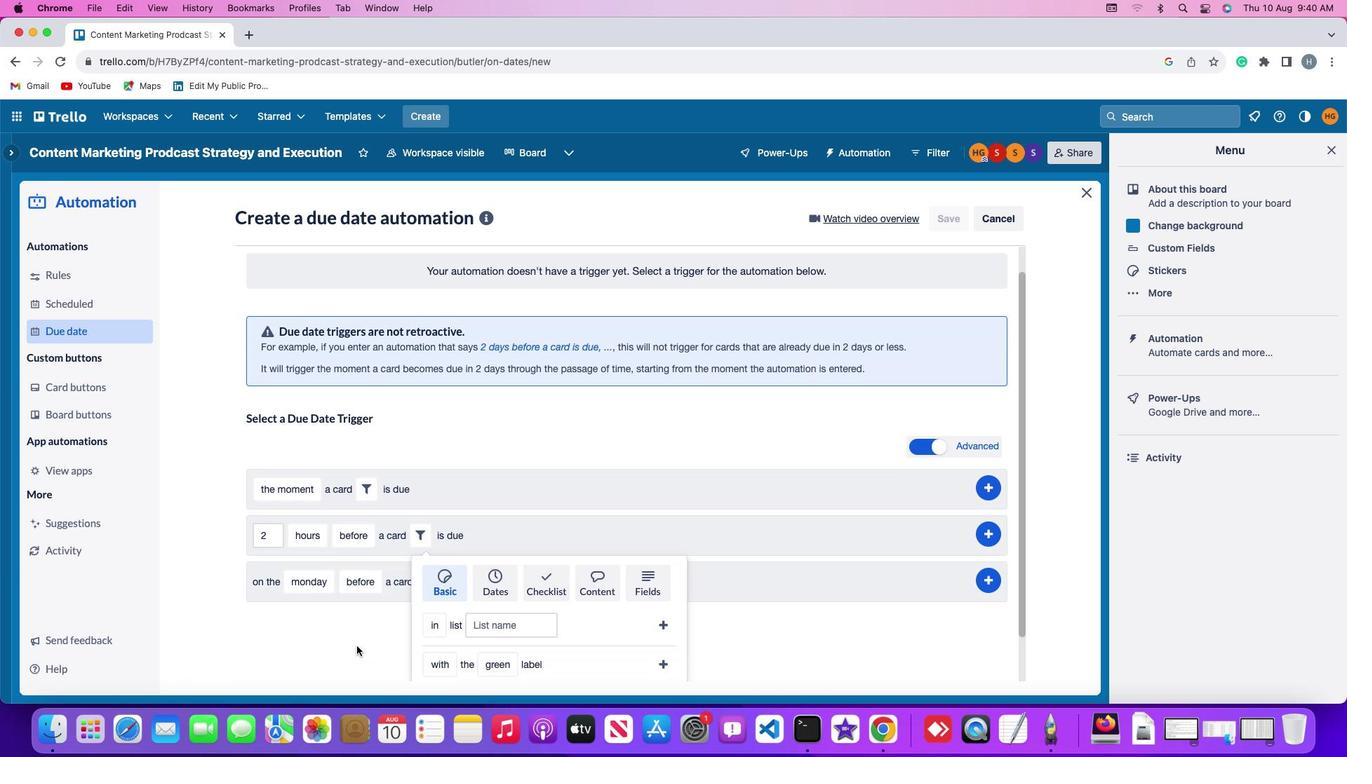 
Action: Mouse scrolled (365, 652) with delta (0, -3)
Screenshot: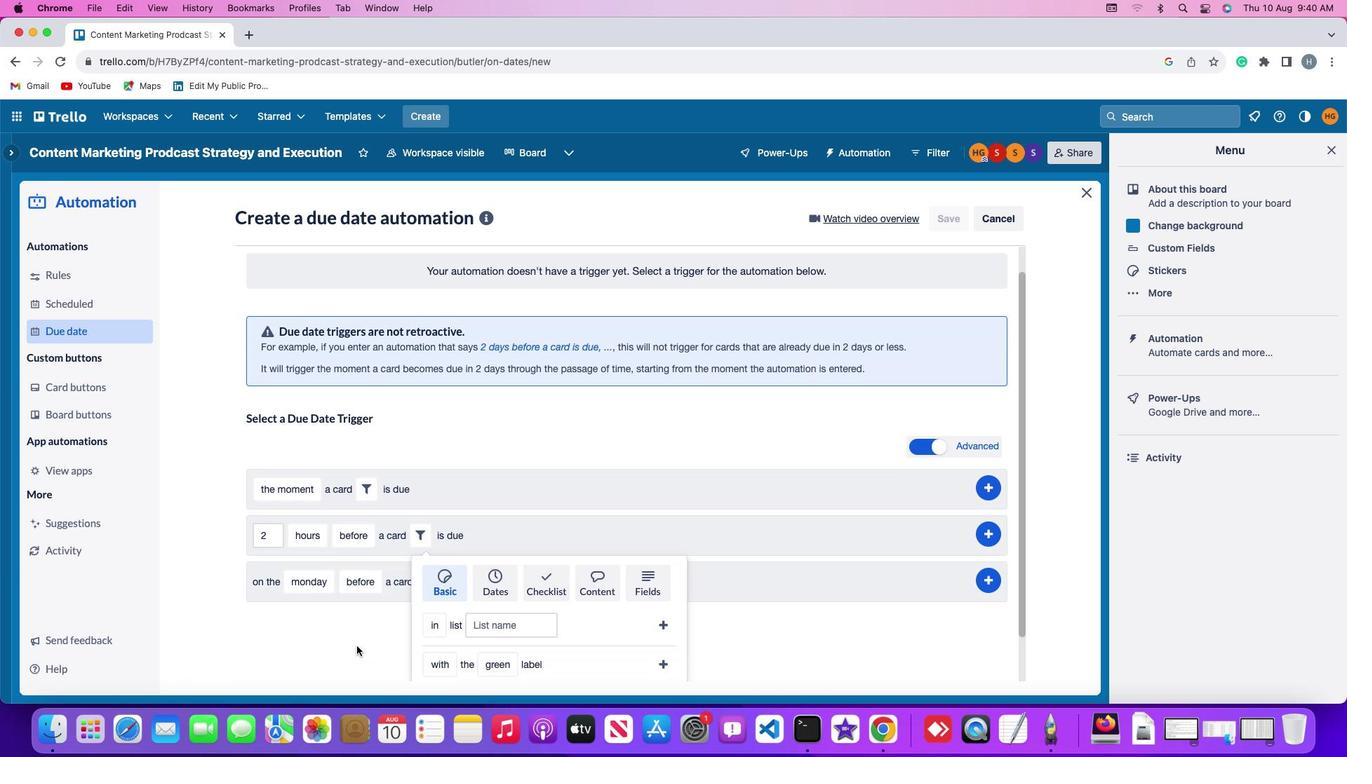 
Action: Mouse scrolled (365, 652) with delta (0, -4)
Screenshot: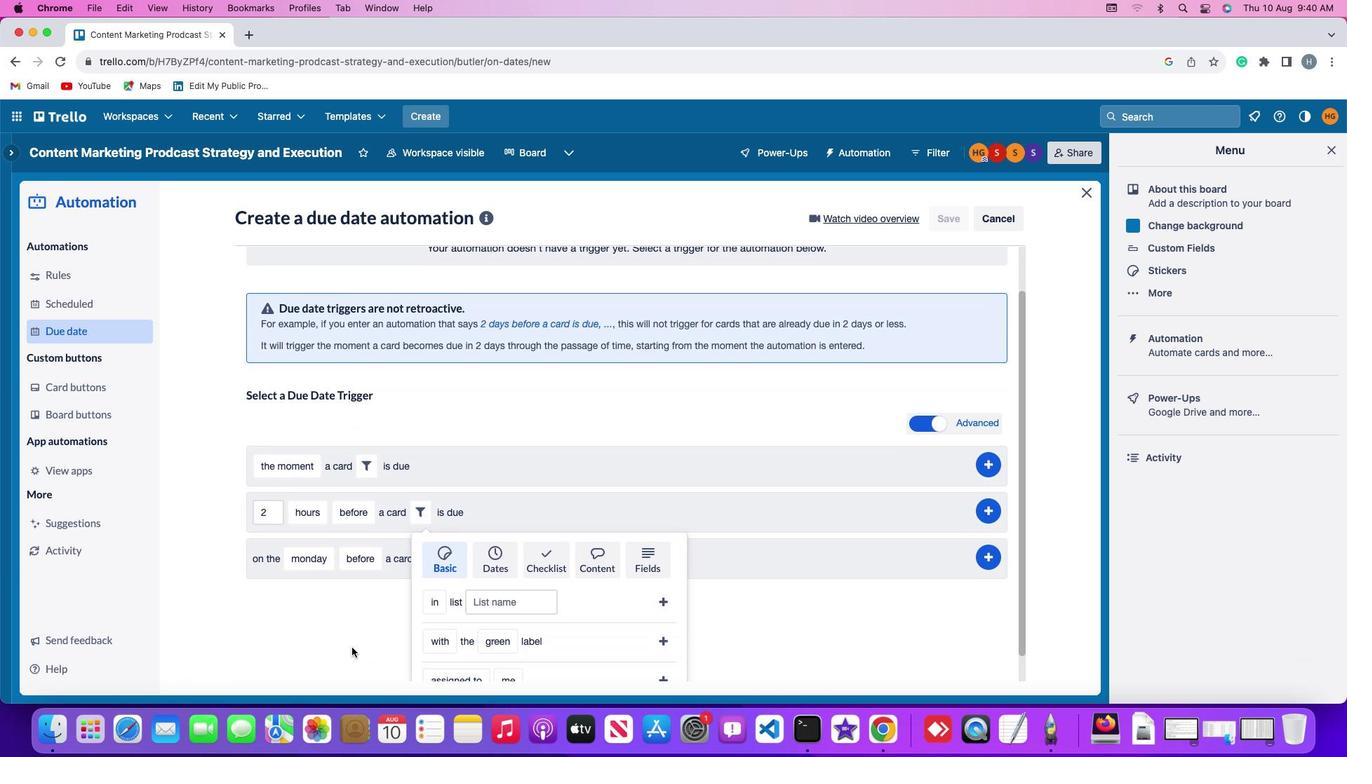 
Action: Mouse moved to (497, 527)
Screenshot: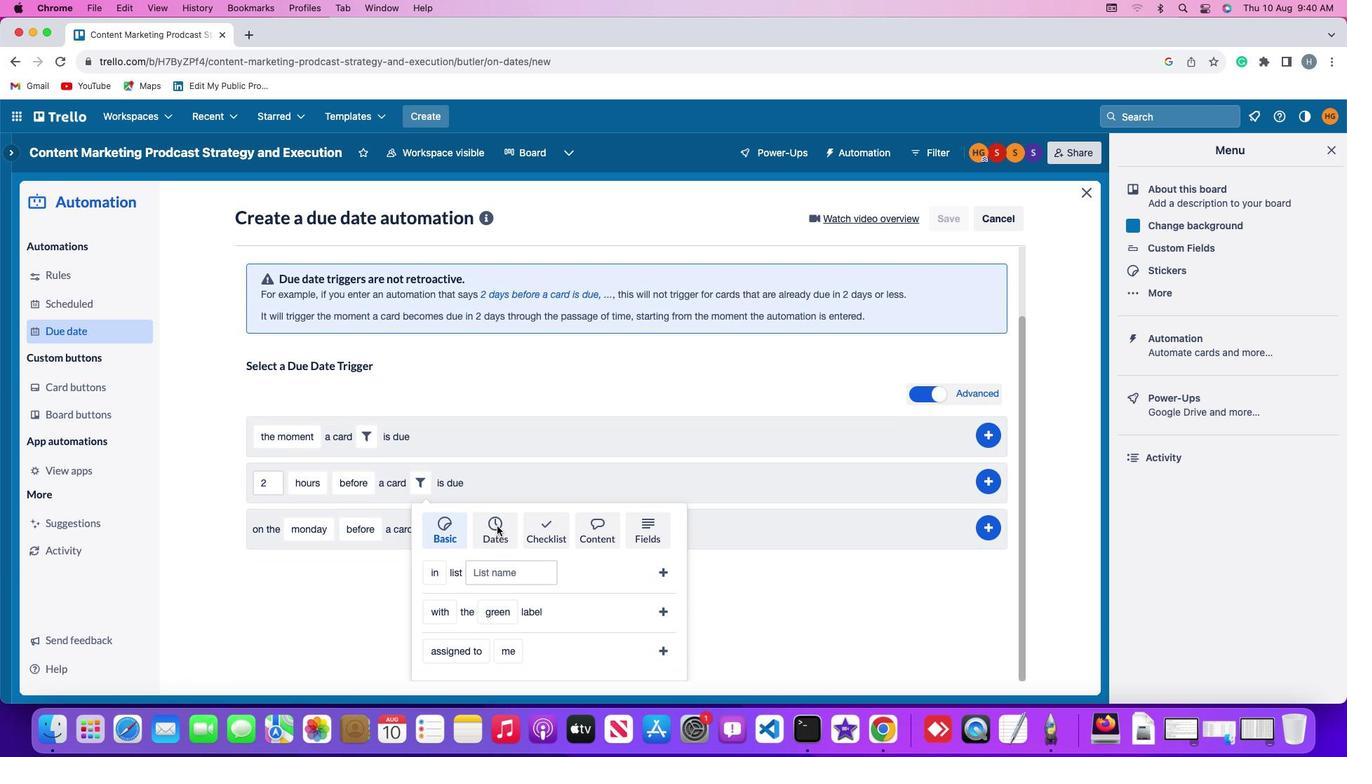 
Action: Mouse pressed left at (497, 527)
Screenshot: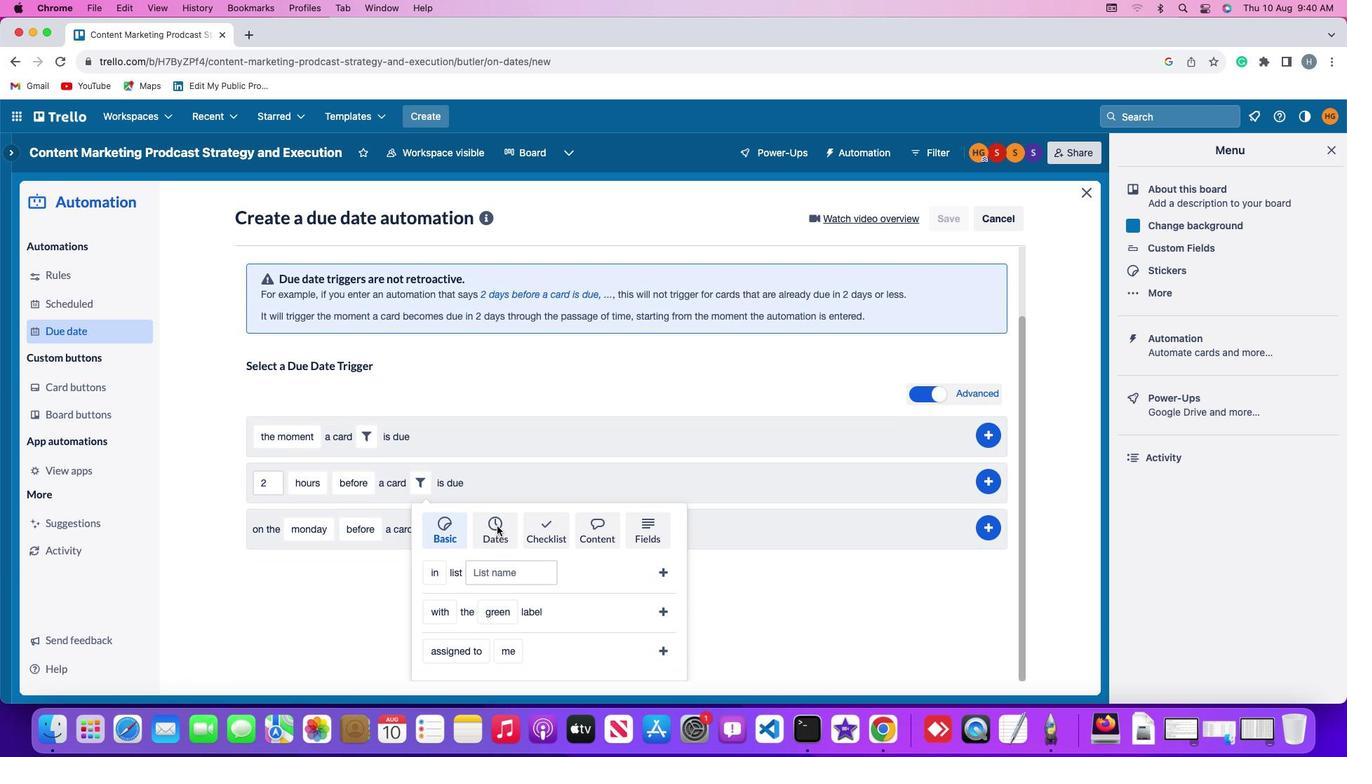 
Action: Mouse moved to (433, 569)
Screenshot: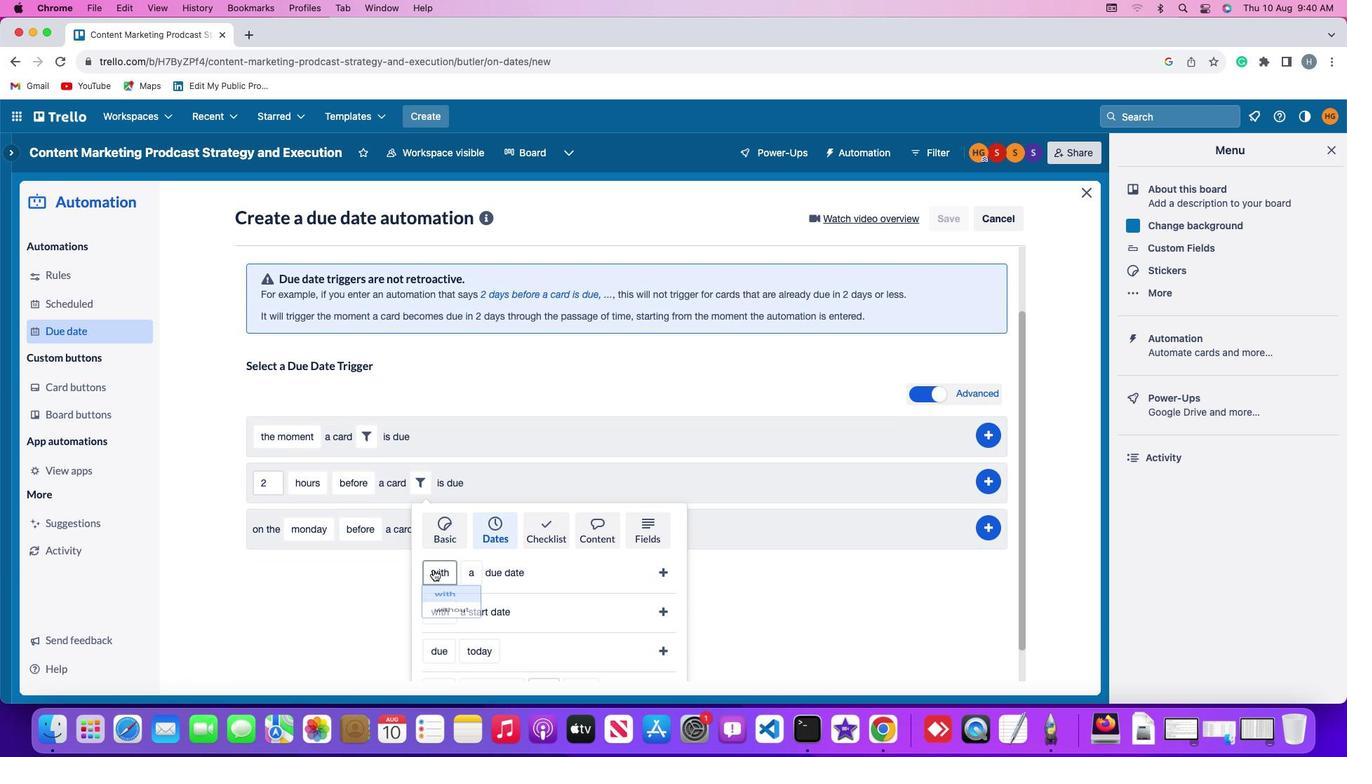 
Action: Mouse pressed left at (433, 569)
Screenshot: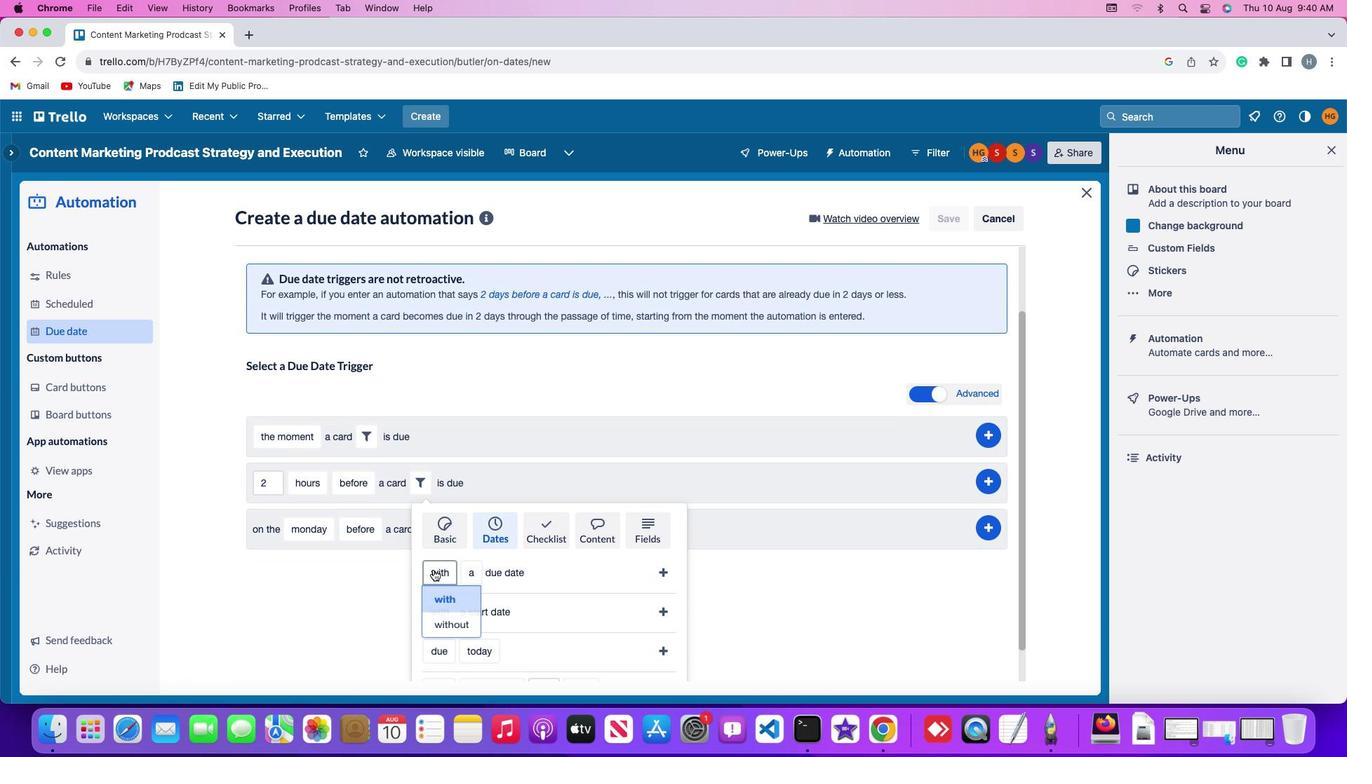 
Action: Mouse moved to (440, 606)
Screenshot: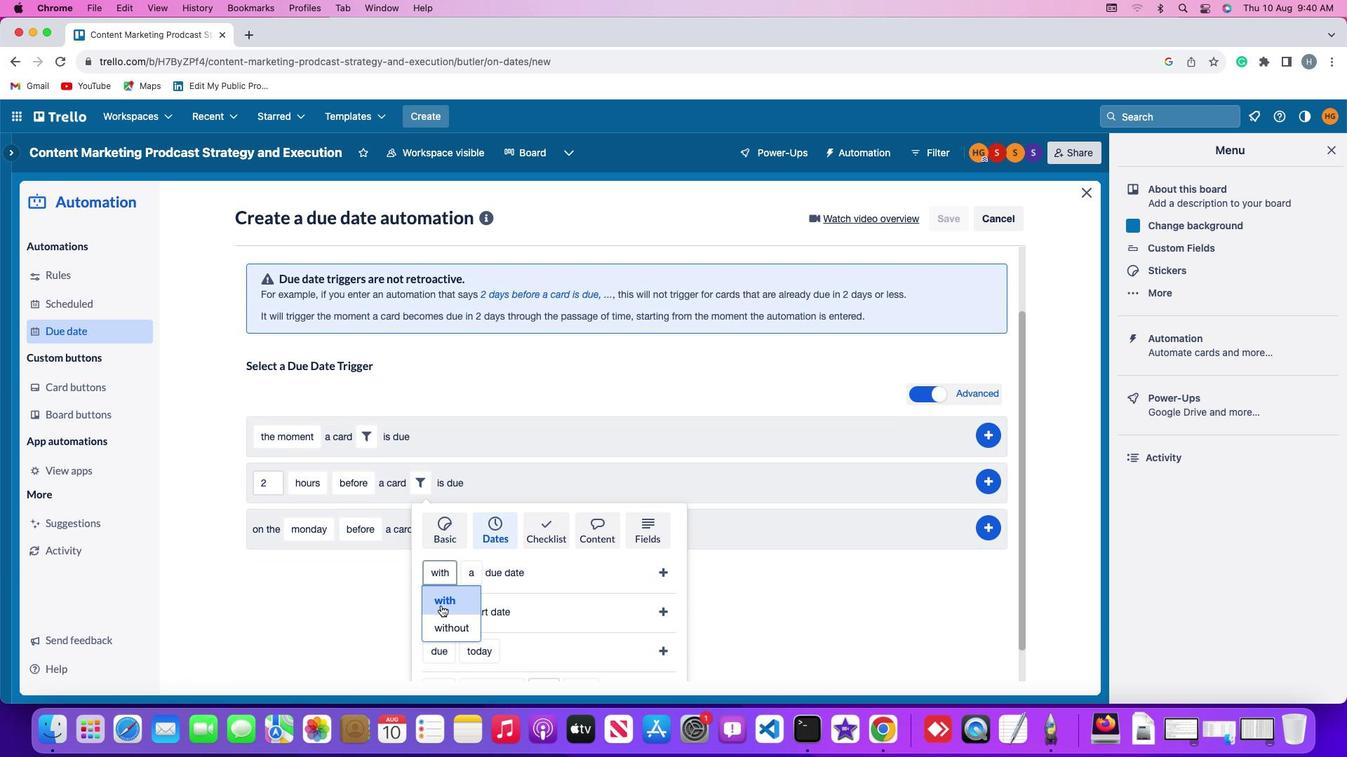 
Action: Mouse pressed left at (440, 606)
Screenshot: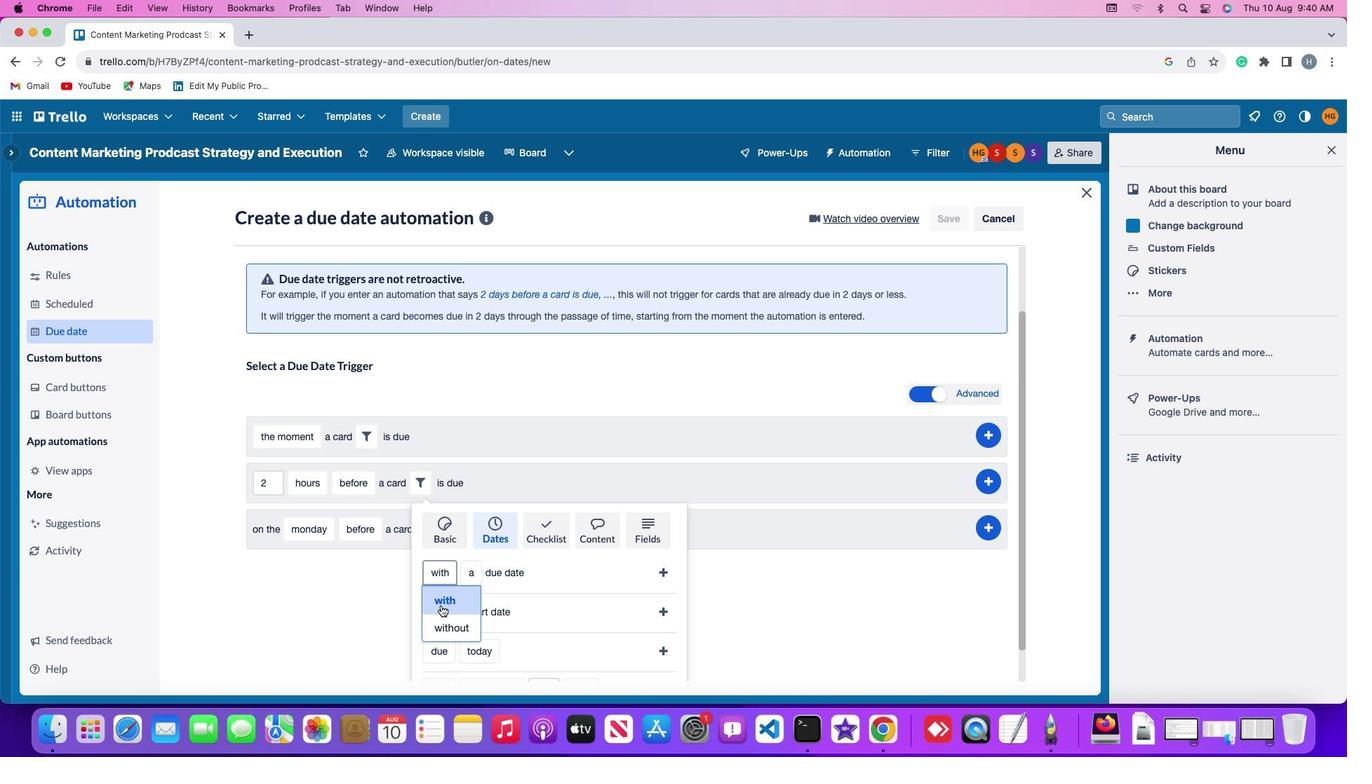 
Action: Mouse moved to (468, 571)
Screenshot: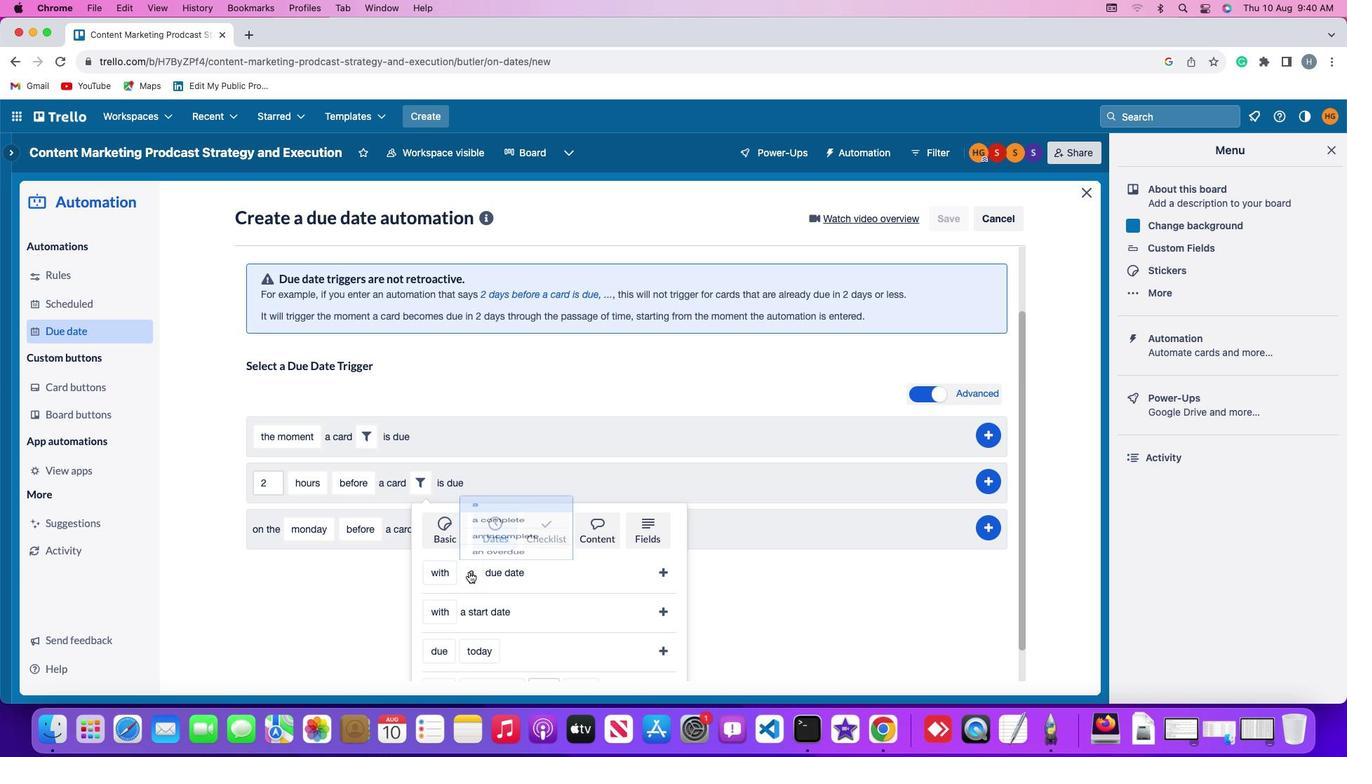 
Action: Mouse pressed left at (468, 571)
Screenshot: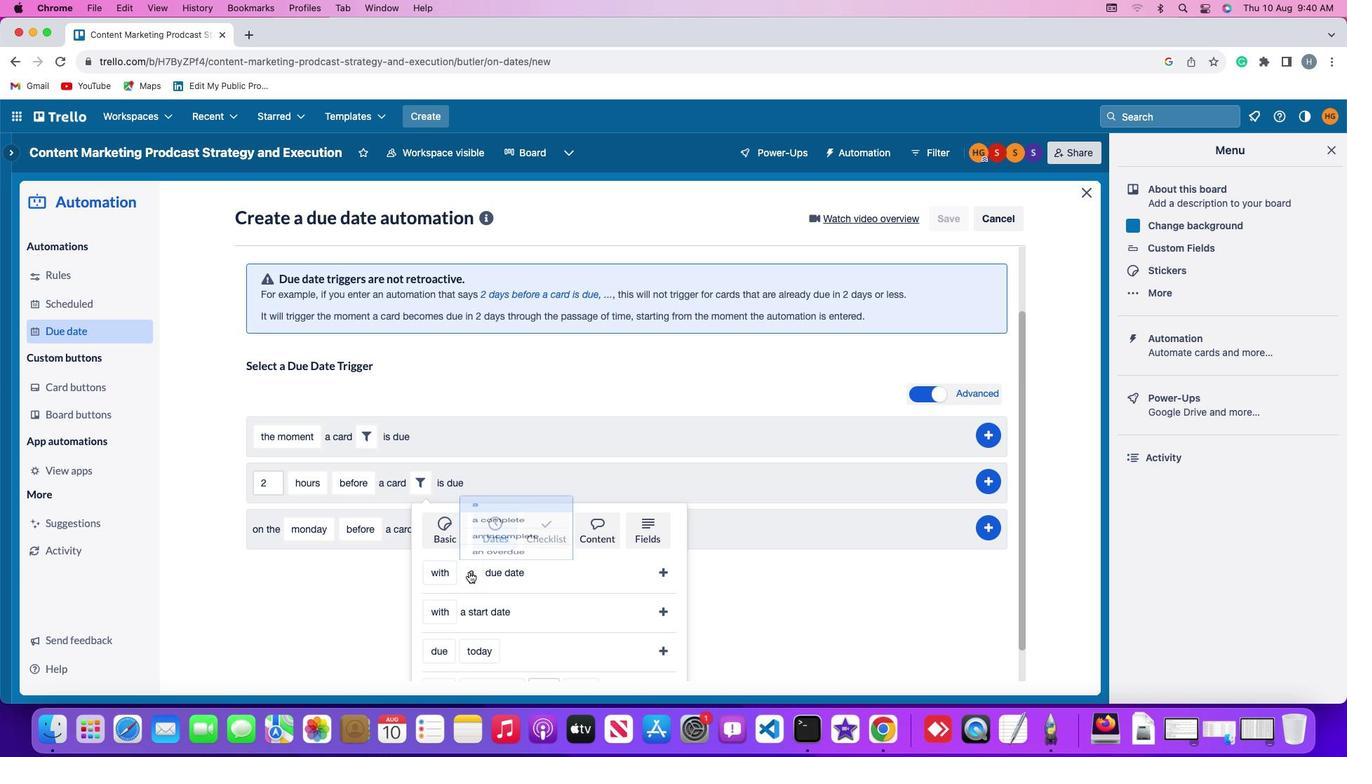 
Action: Mouse moved to (486, 461)
Screenshot: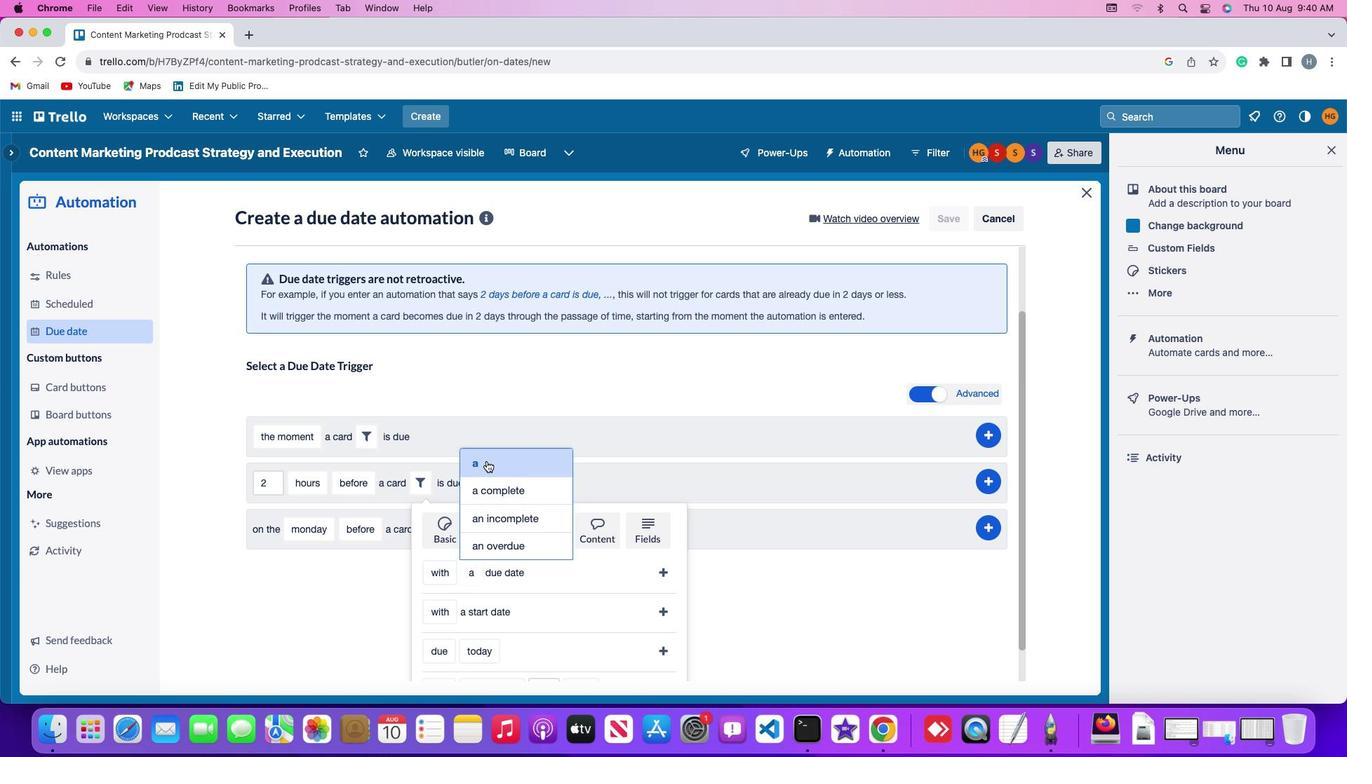 
Action: Mouse pressed left at (486, 461)
Screenshot: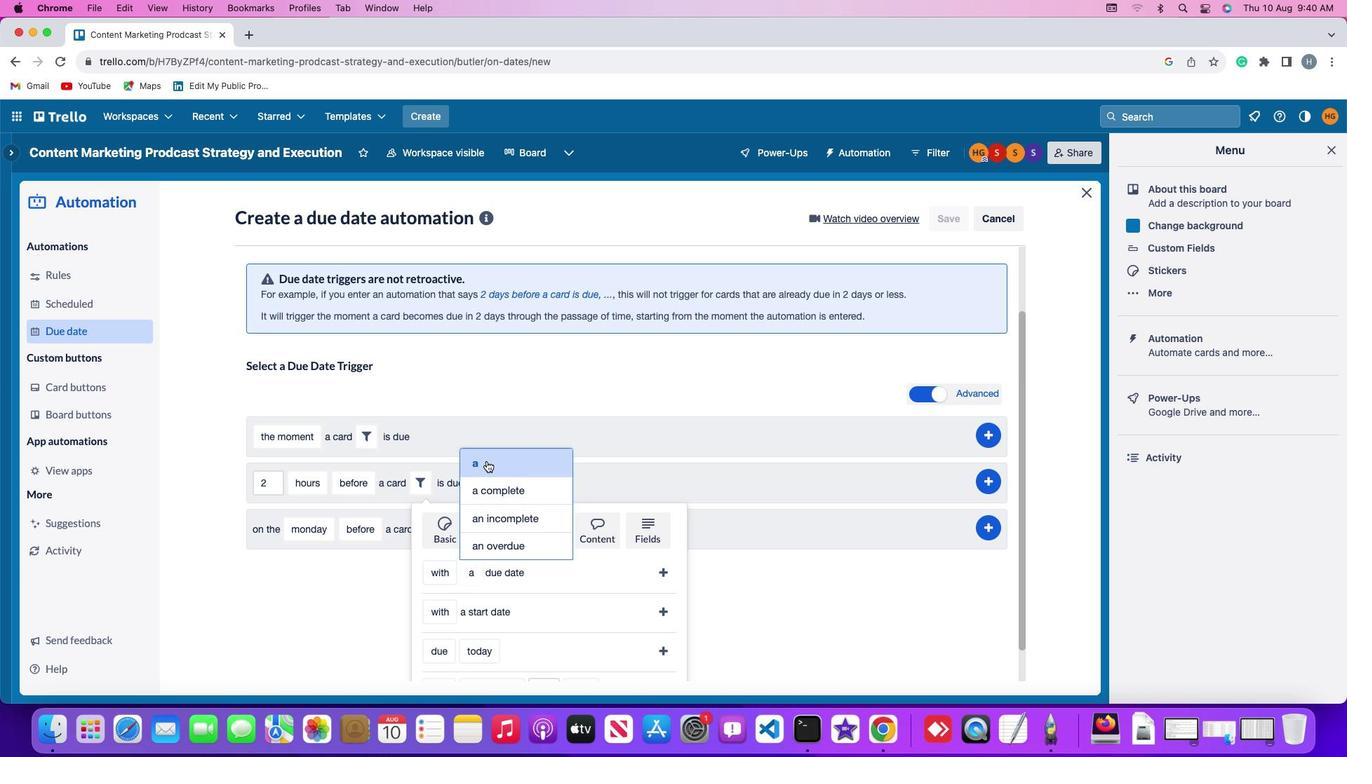 
Action: Mouse moved to (664, 571)
Screenshot: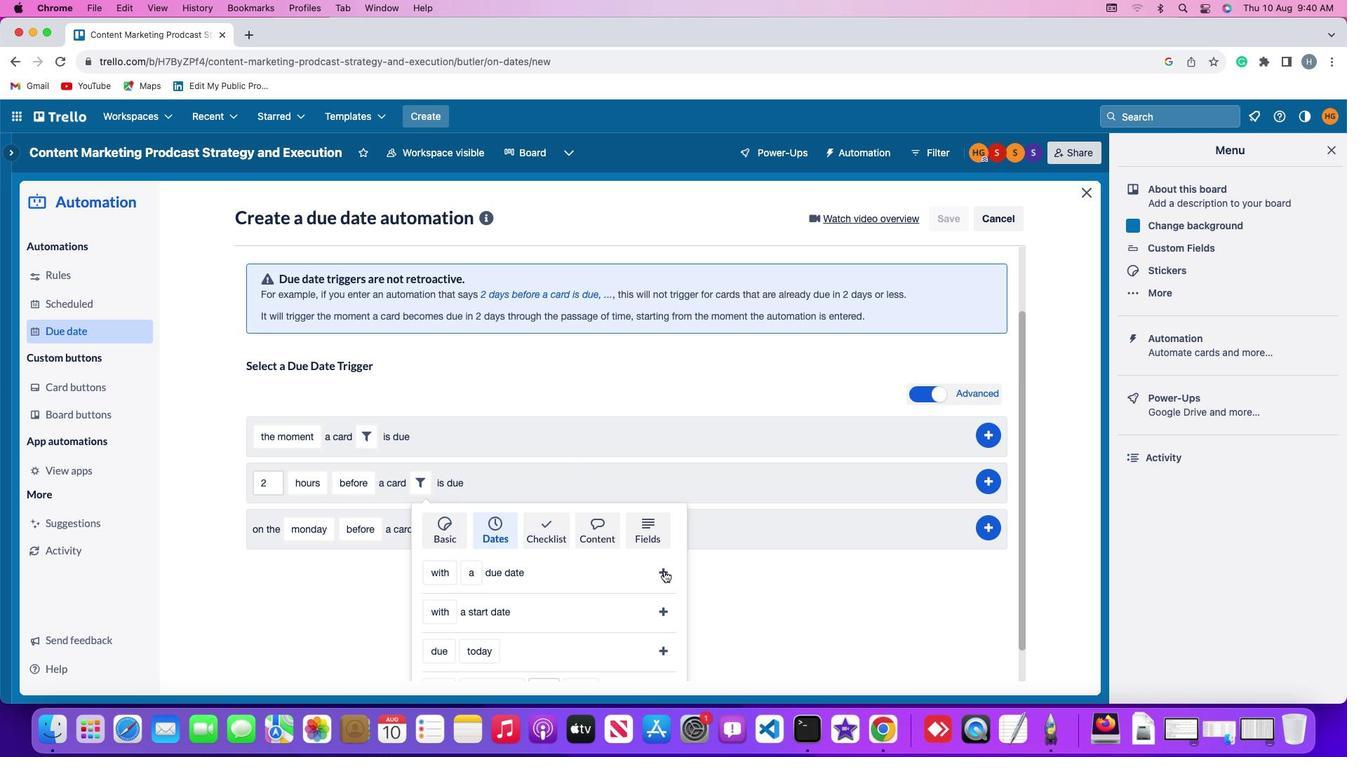 
Action: Mouse pressed left at (664, 571)
Screenshot: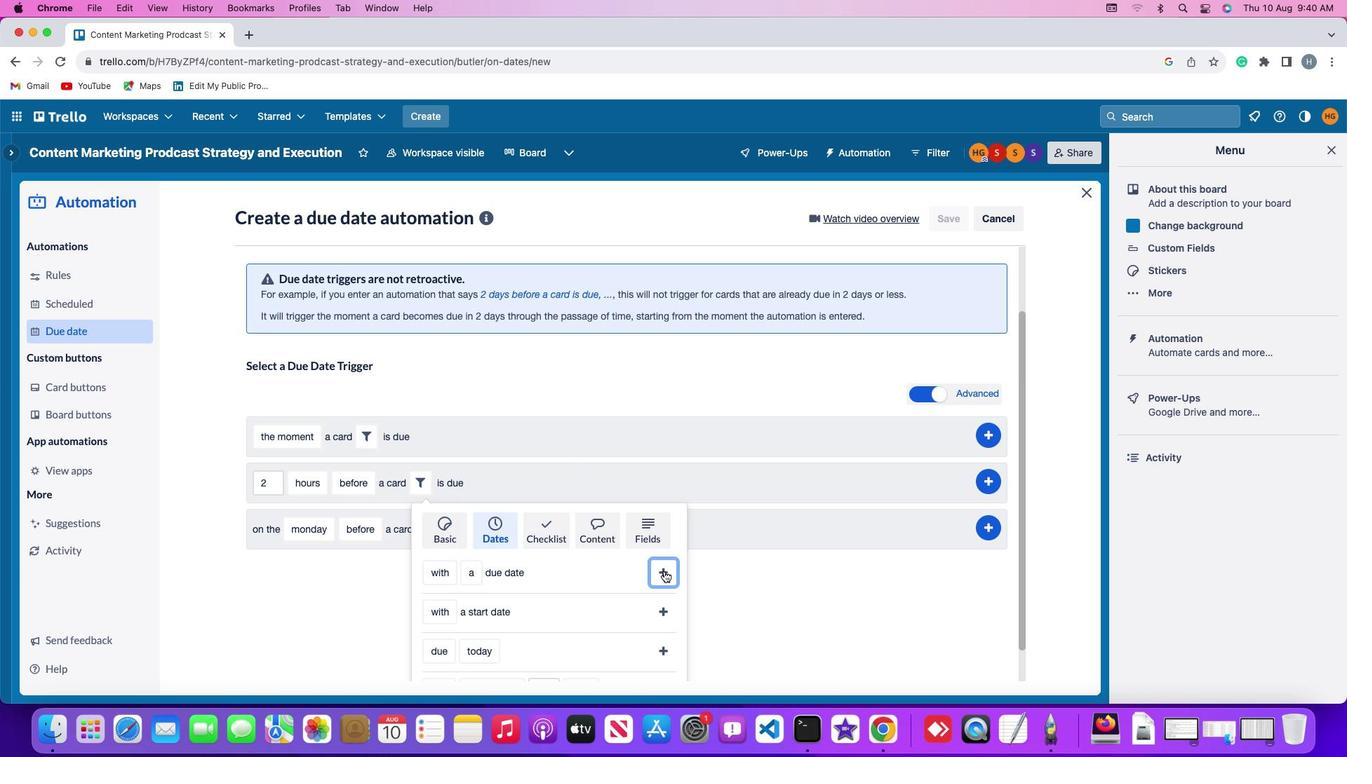
Action: Mouse moved to (1000, 560)
Screenshot: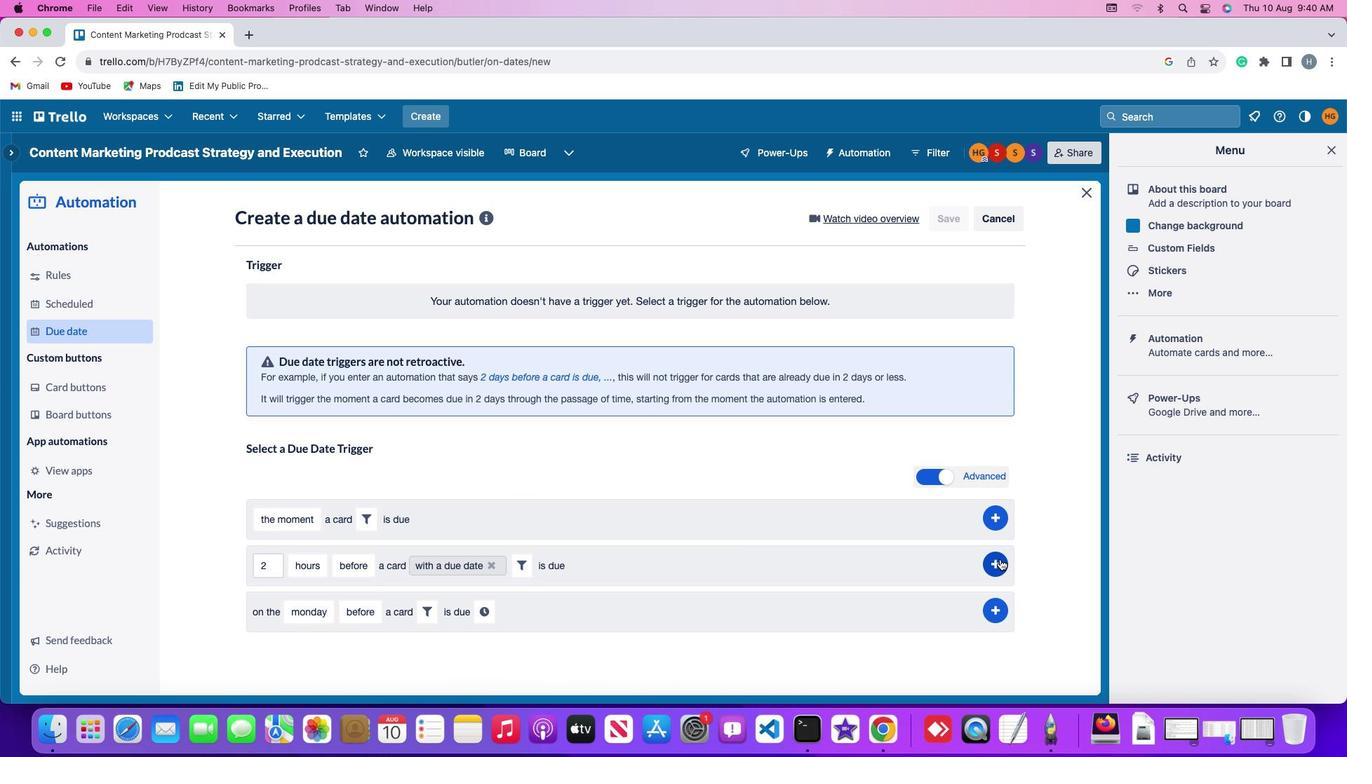 
Action: Mouse pressed left at (1000, 560)
Screenshot: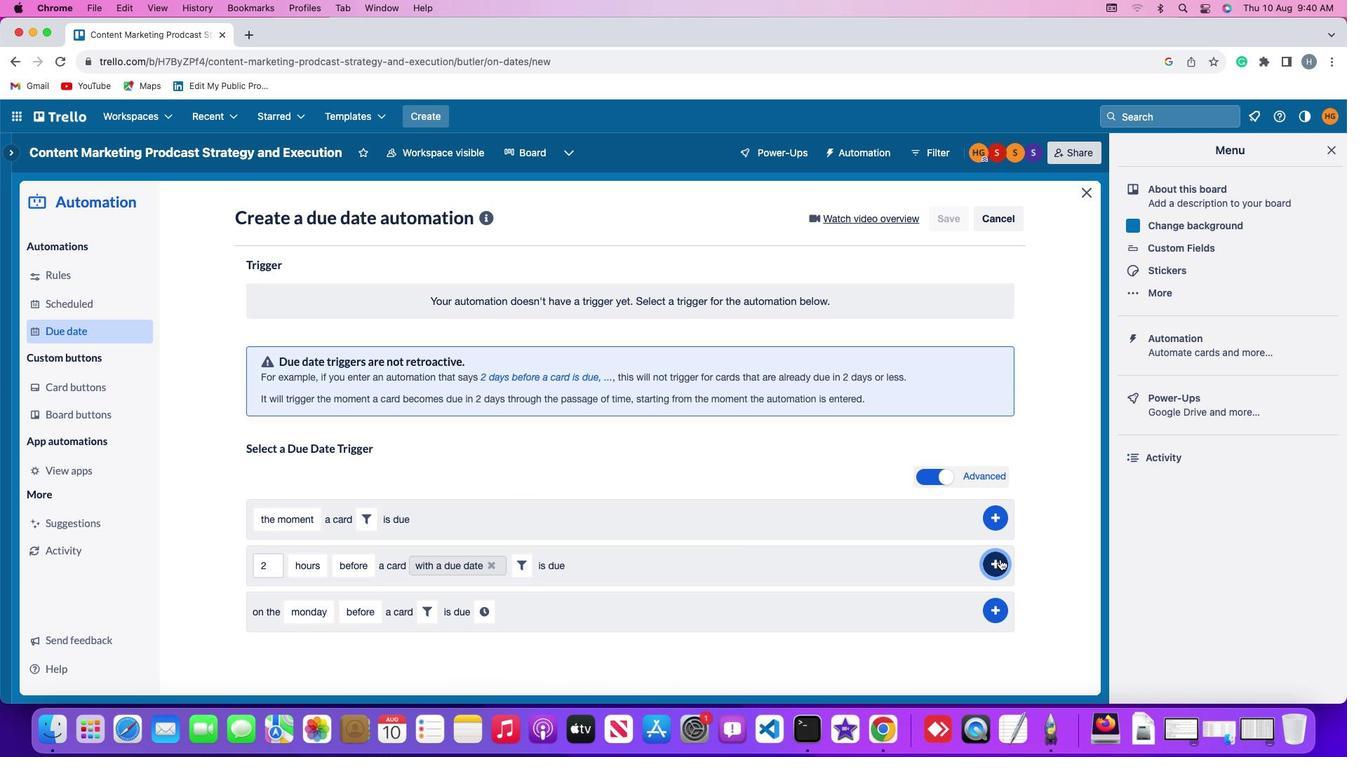 
Action: Mouse moved to (1042, 458)
Screenshot: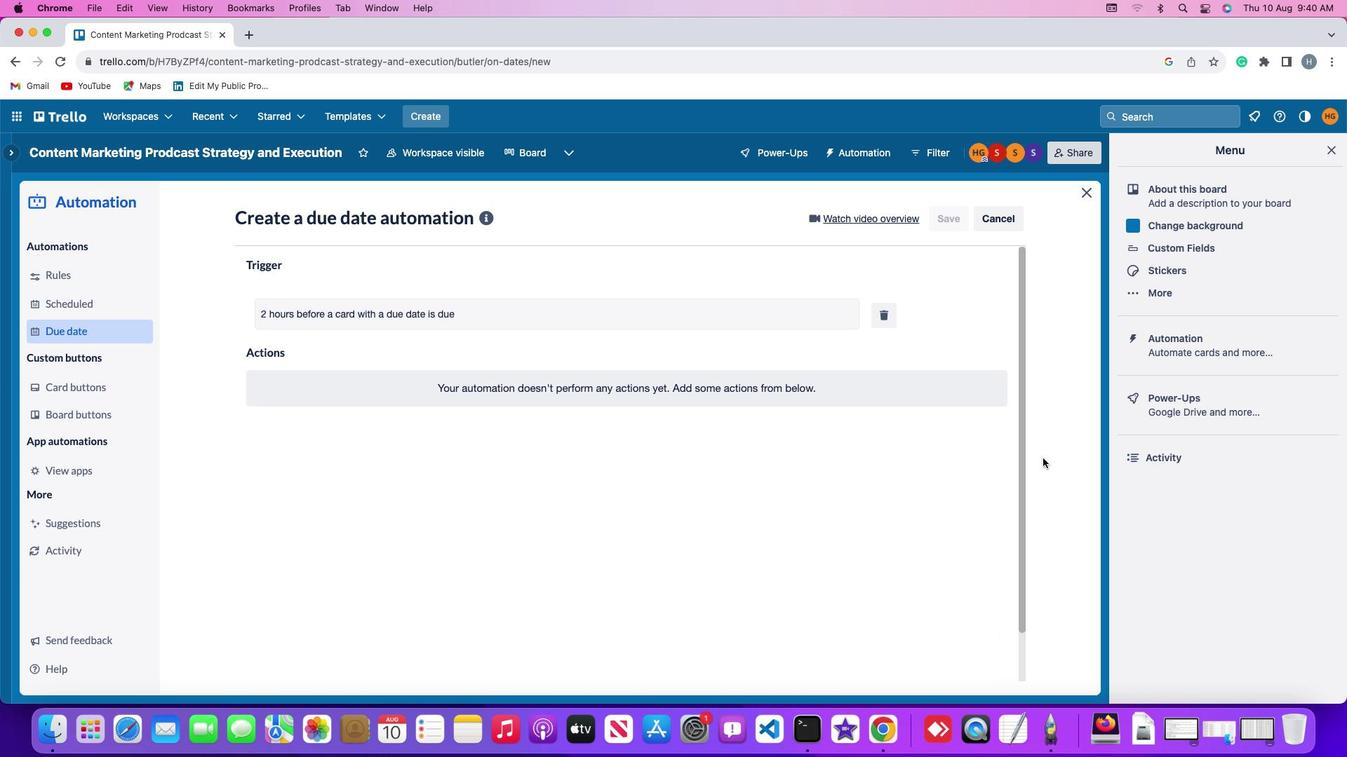 
